 Task: Open Card Joint Ventures Review in Board Email Marketing Analytics to Workspace Advertising and Marketing and add a team member Softage.1@softage.net, a label Green, a checklist Business Intelligence, an attachment from Trello, a color Green and finally, add a card description 'Plan and execute company team-building activity at a virtual escape room' and a comment 'Let us make sure we give this task the attention it deserves as it is crucial to the overall success of the project.'. Add a start date 'Jan 05, 1900' with a due date 'Jan 12, 1900'
Action: Mouse moved to (440, 167)
Screenshot: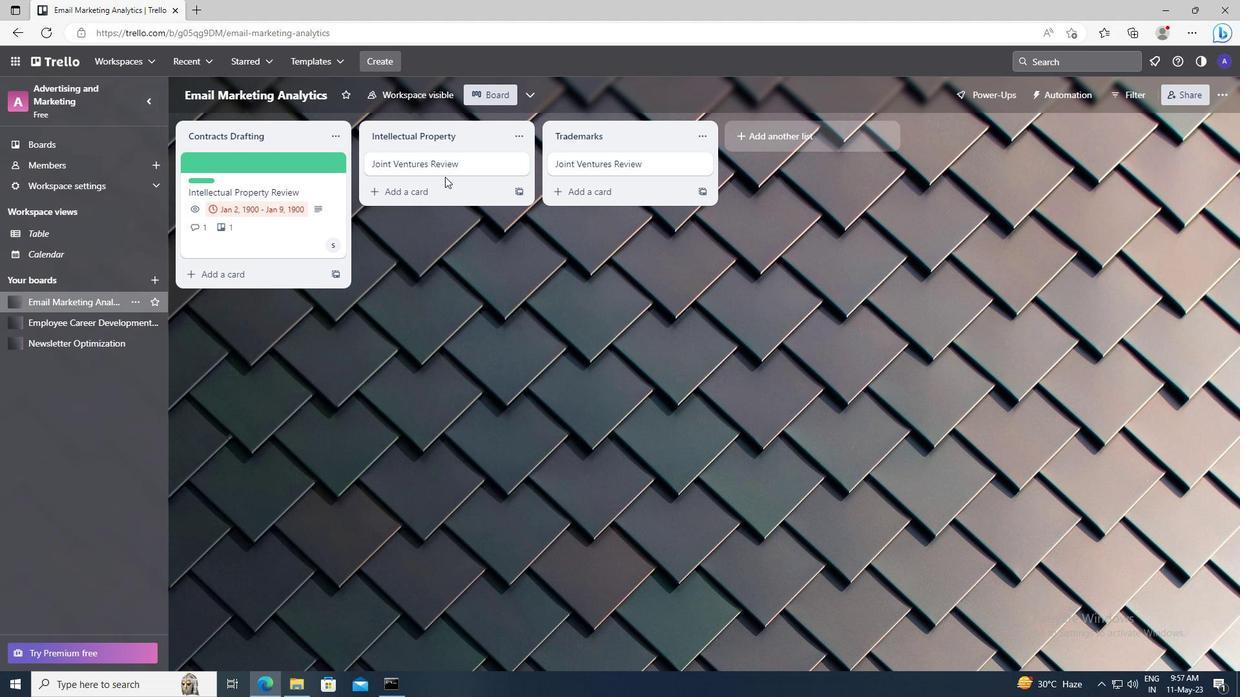 
Action: Mouse pressed left at (440, 167)
Screenshot: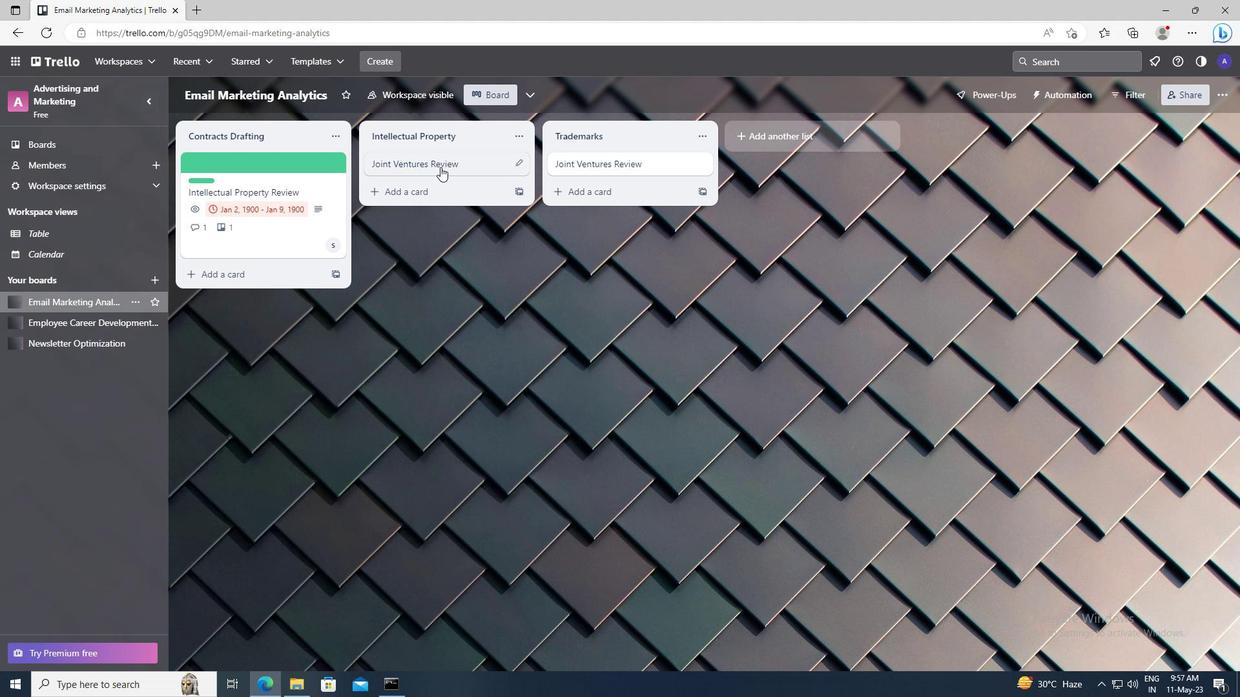 
Action: Mouse moved to (781, 206)
Screenshot: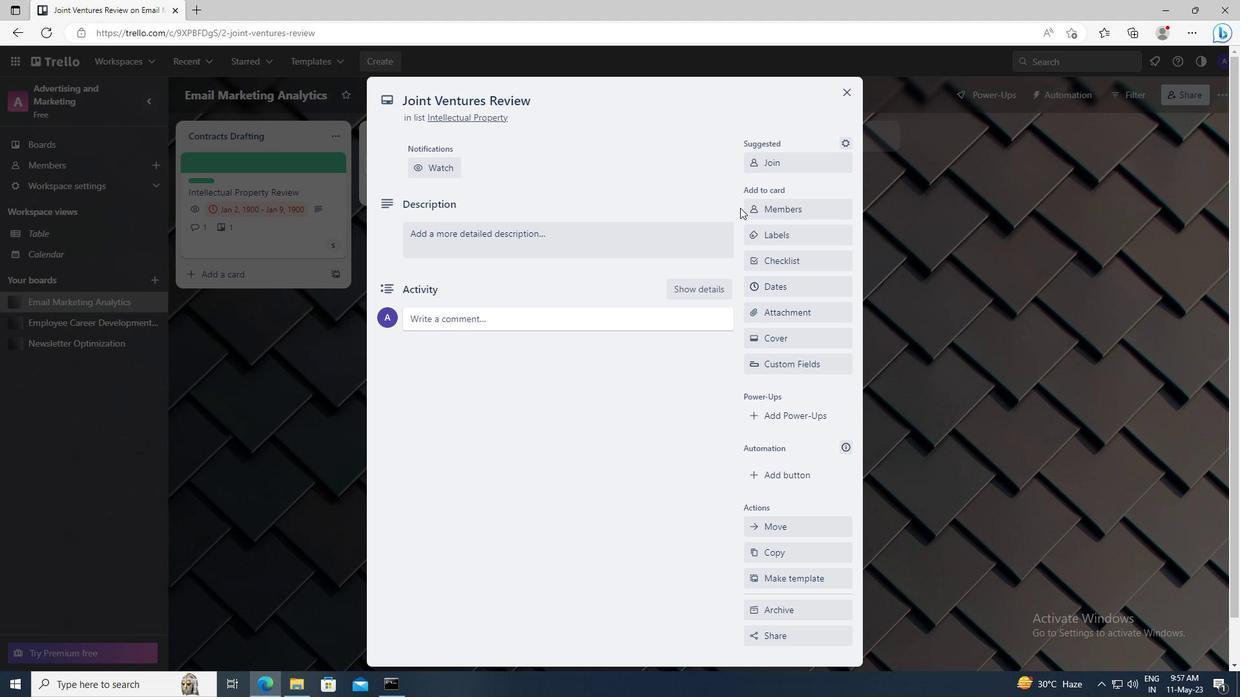 
Action: Mouse pressed left at (781, 206)
Screenshot: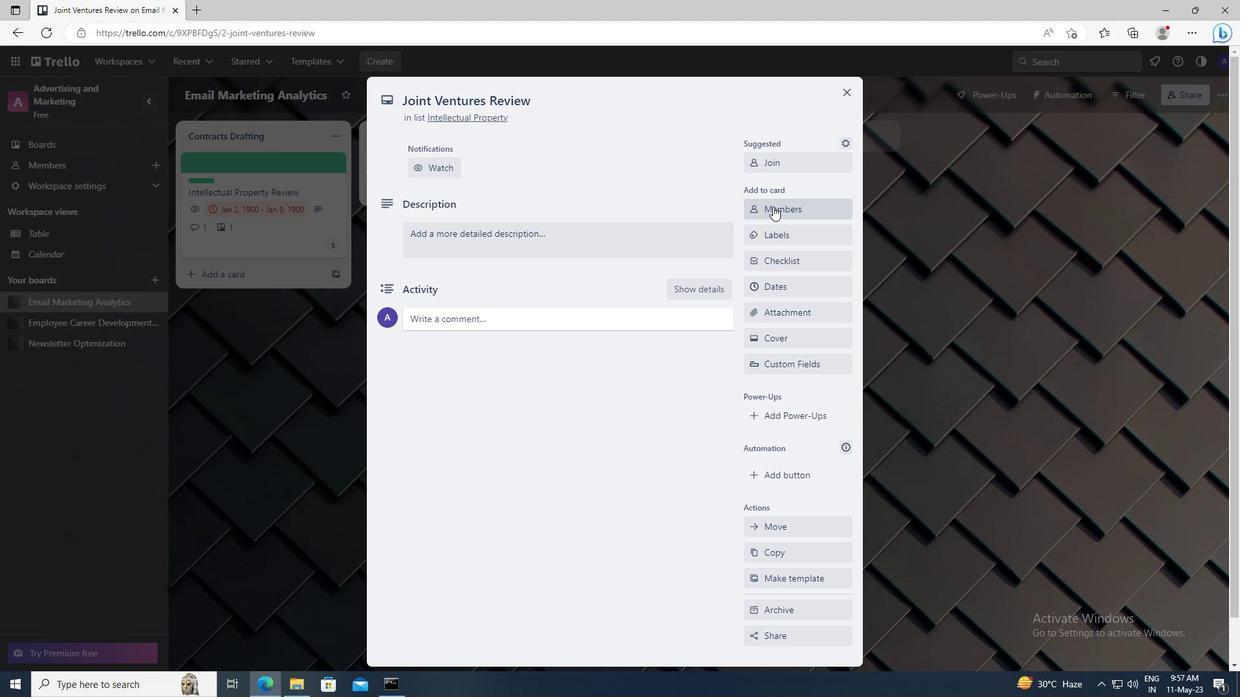 
Action: Mouse moved to (788, 271)
Screenshot: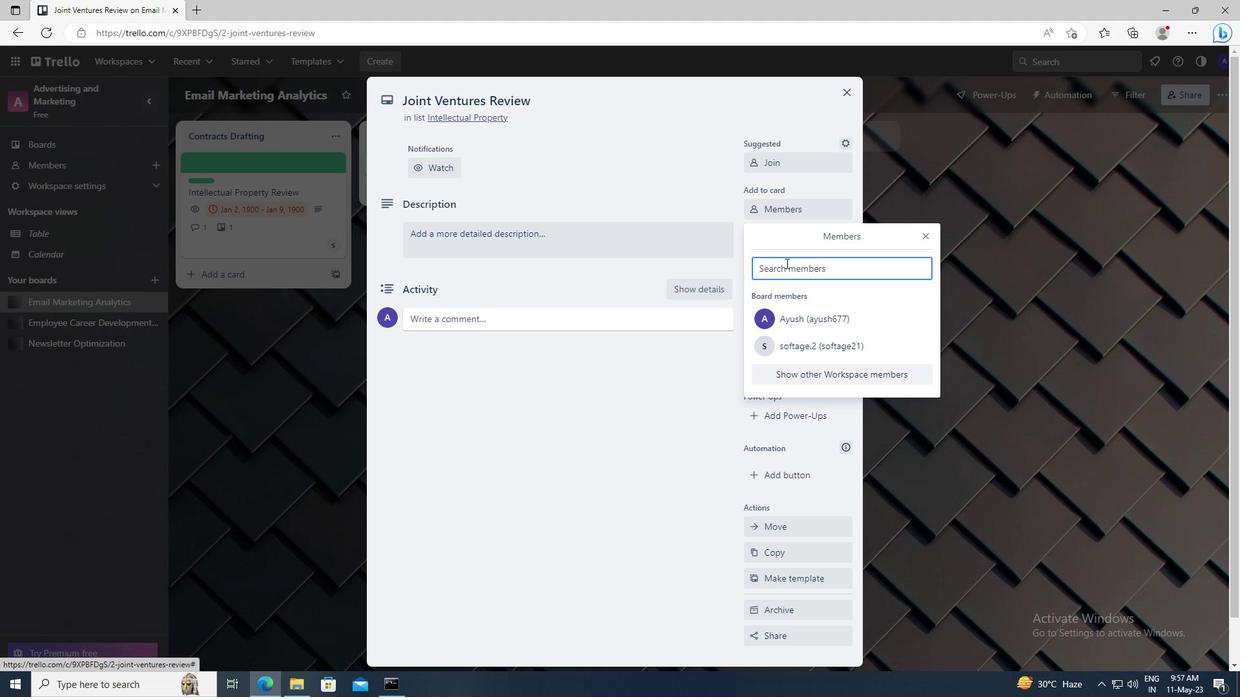 
Action: Mouse pressed left at (788, 271)
Screenshot: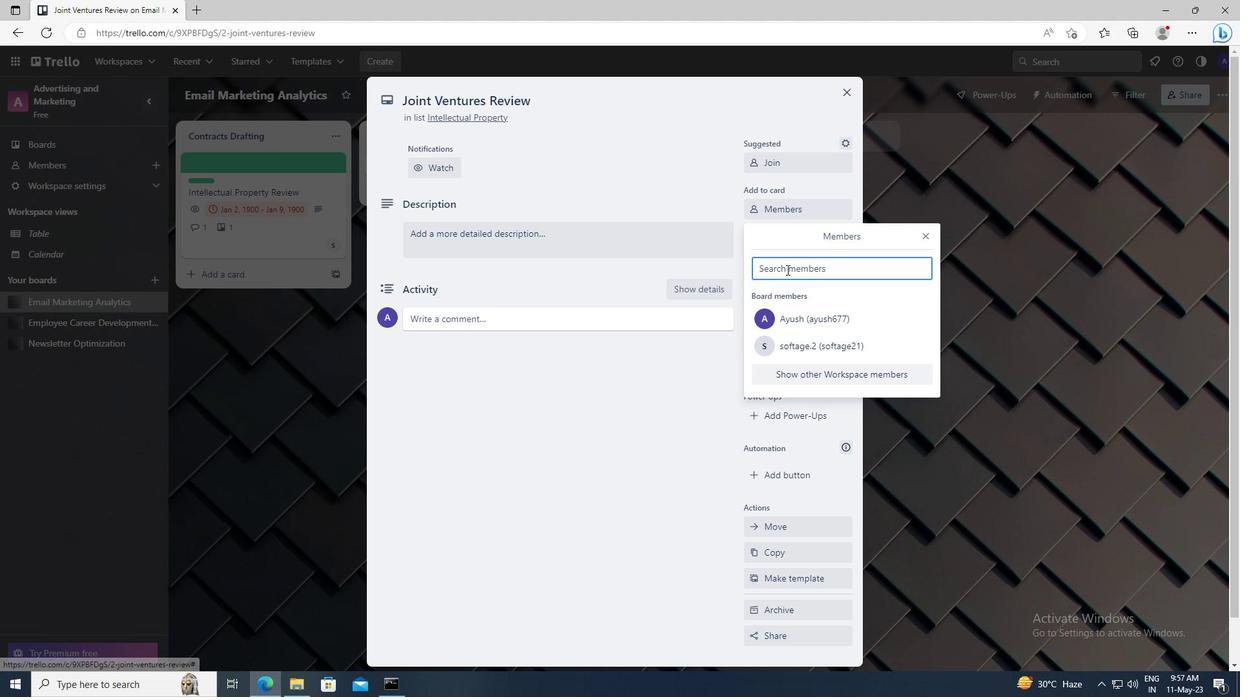 
Action: Key pressed <Key.shift>SOFTAGE.1
Screenshot: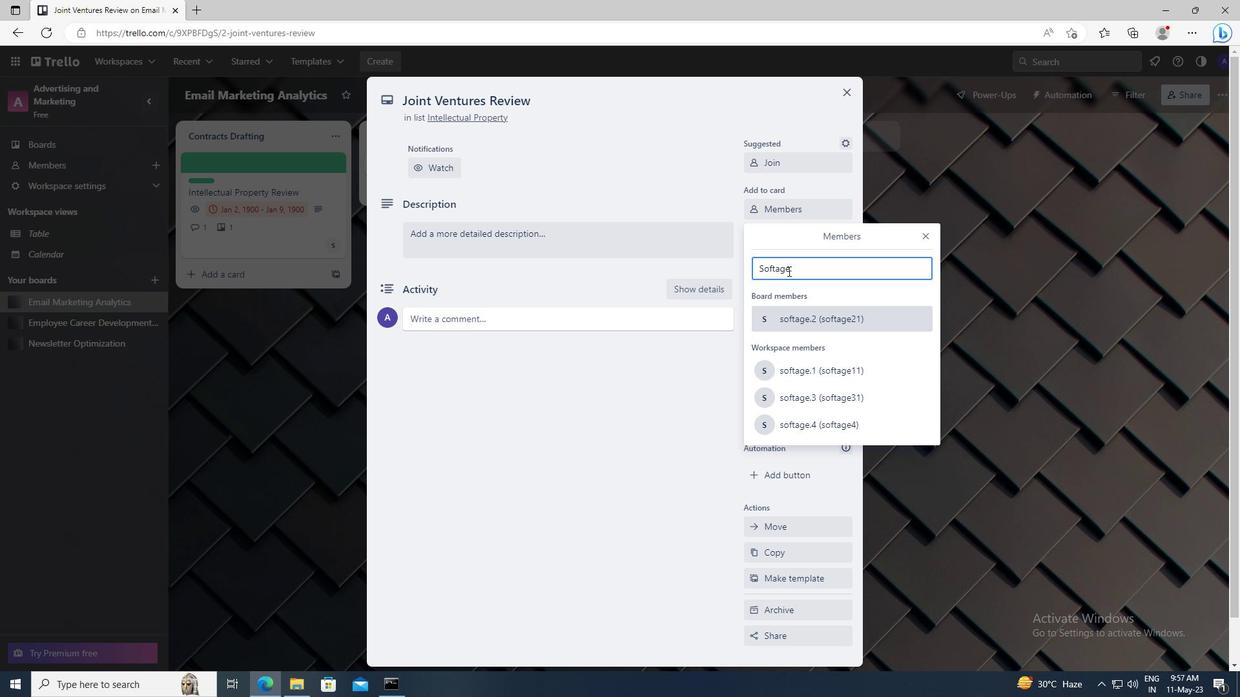
Action: Mouse moved to (808, 394)
Screenshot: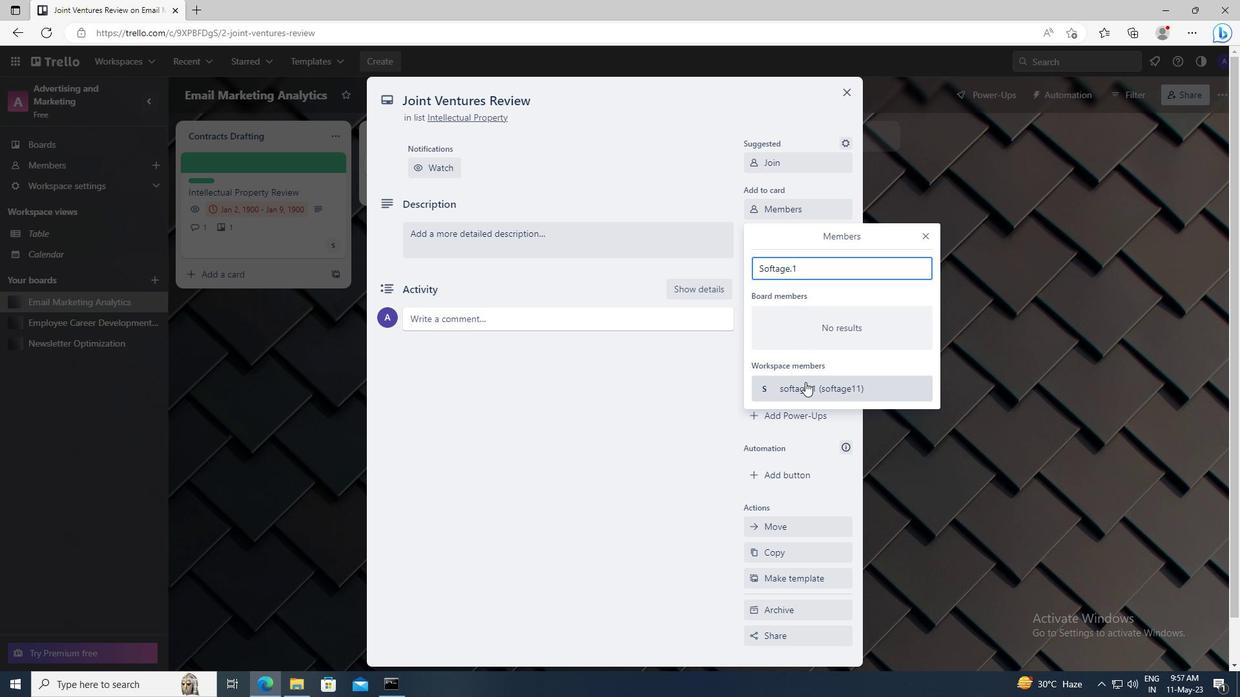 
Action: Mouse pressed left at (808, 394)
Screenshot: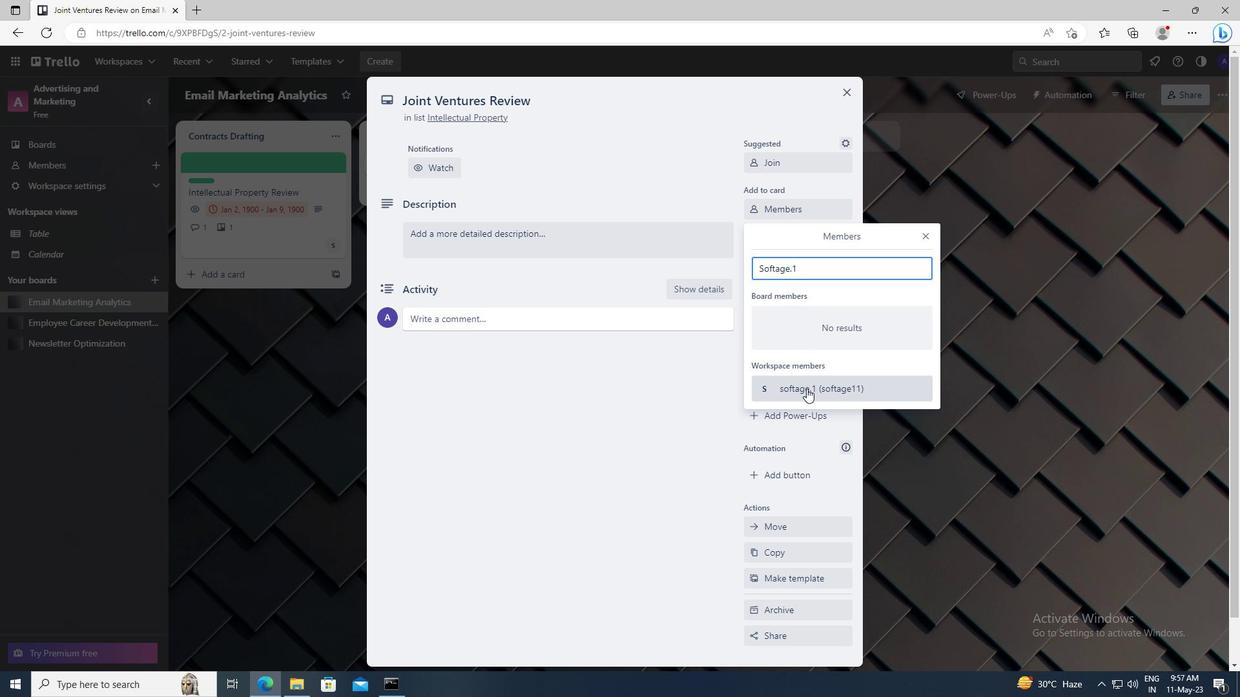 
Action: Mouse moved to (927, 237)
Screenshot: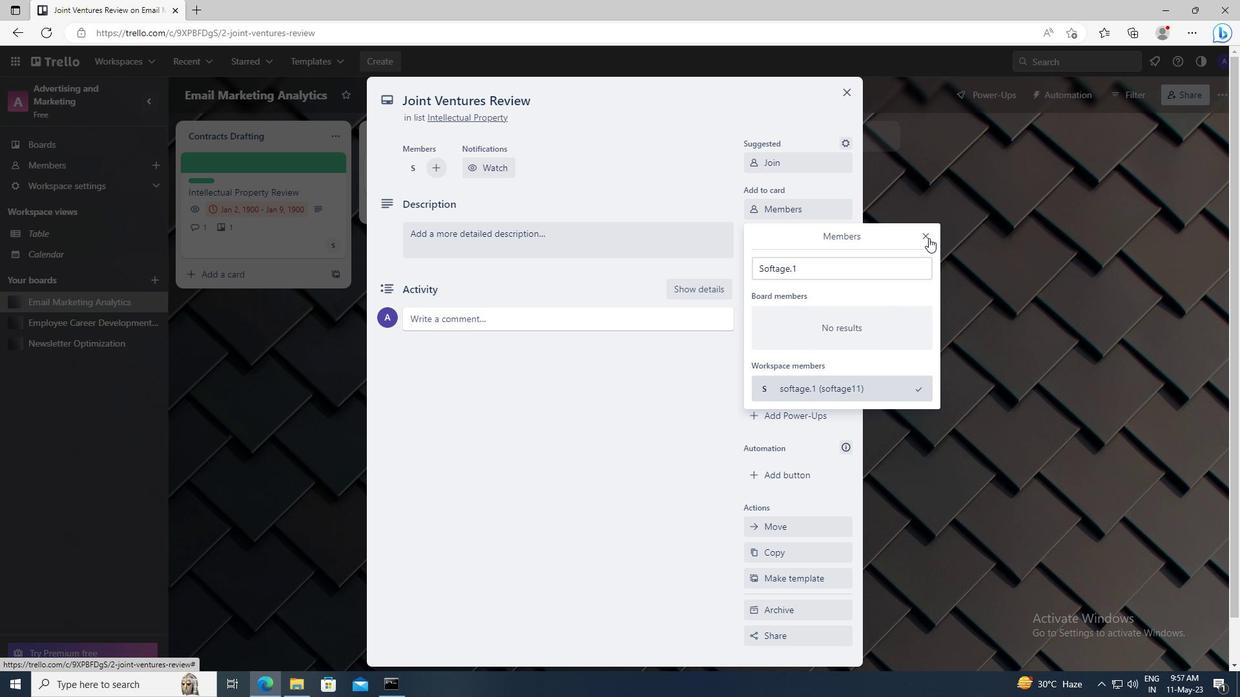 
Action: Mouse pressed left at (927, 237)
Screenshot: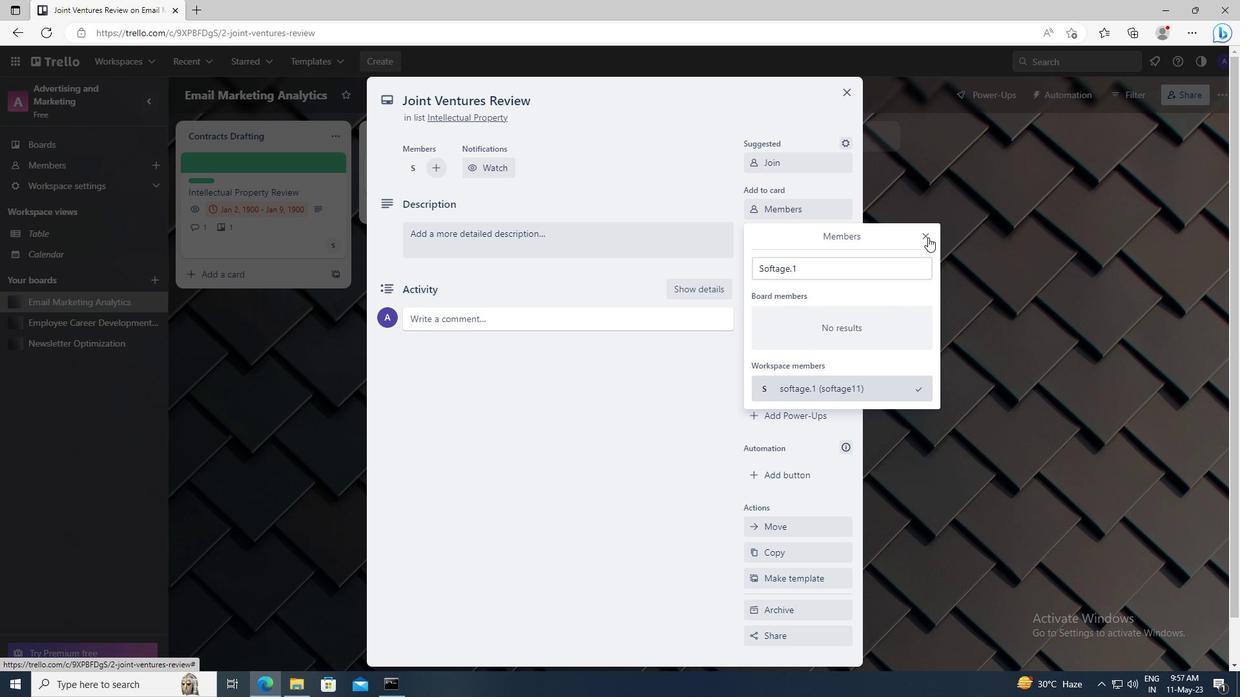 
Action: Mouse moved to (830, 234)
Screenshot: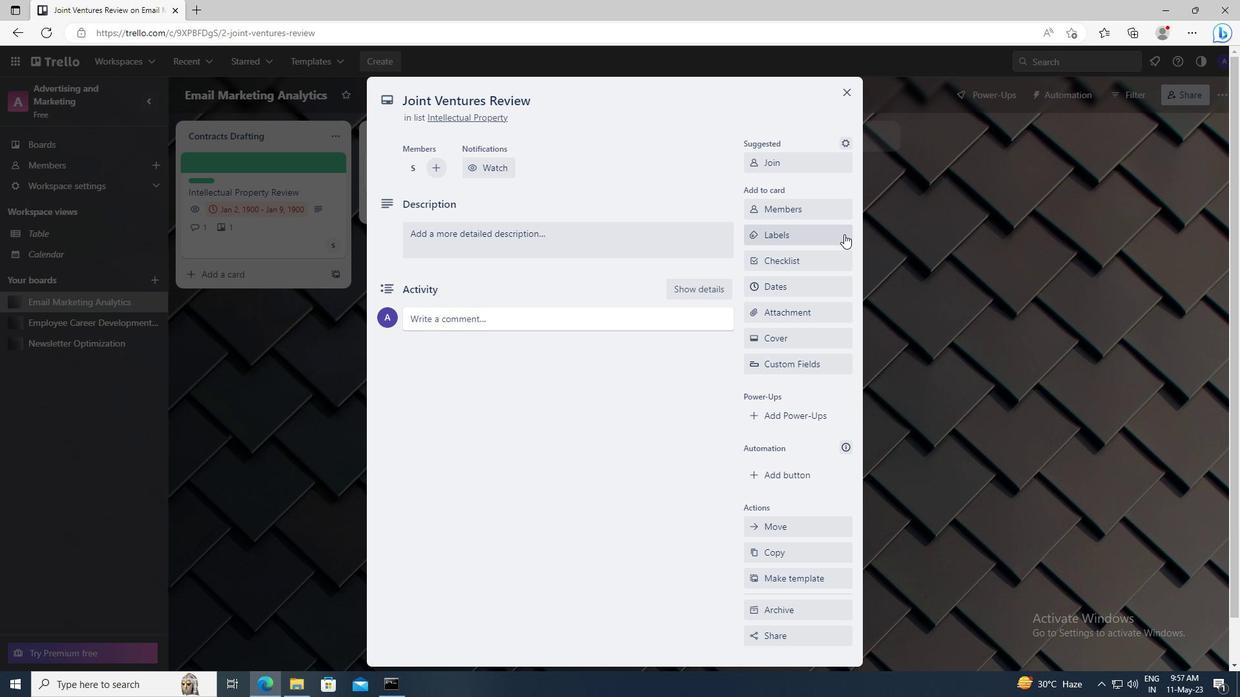 
Action: Mouse pressed left at (830, 234)
Screenshot: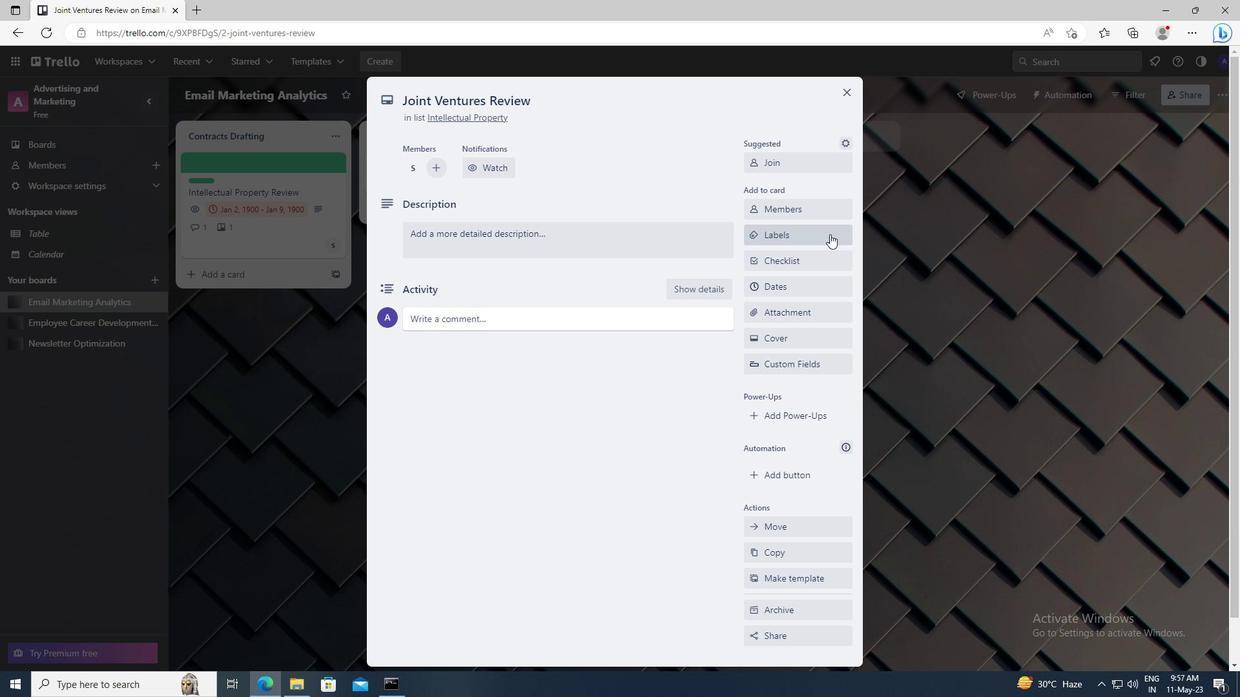 
Action: Mouse moved to (848, 491)
Screenshot: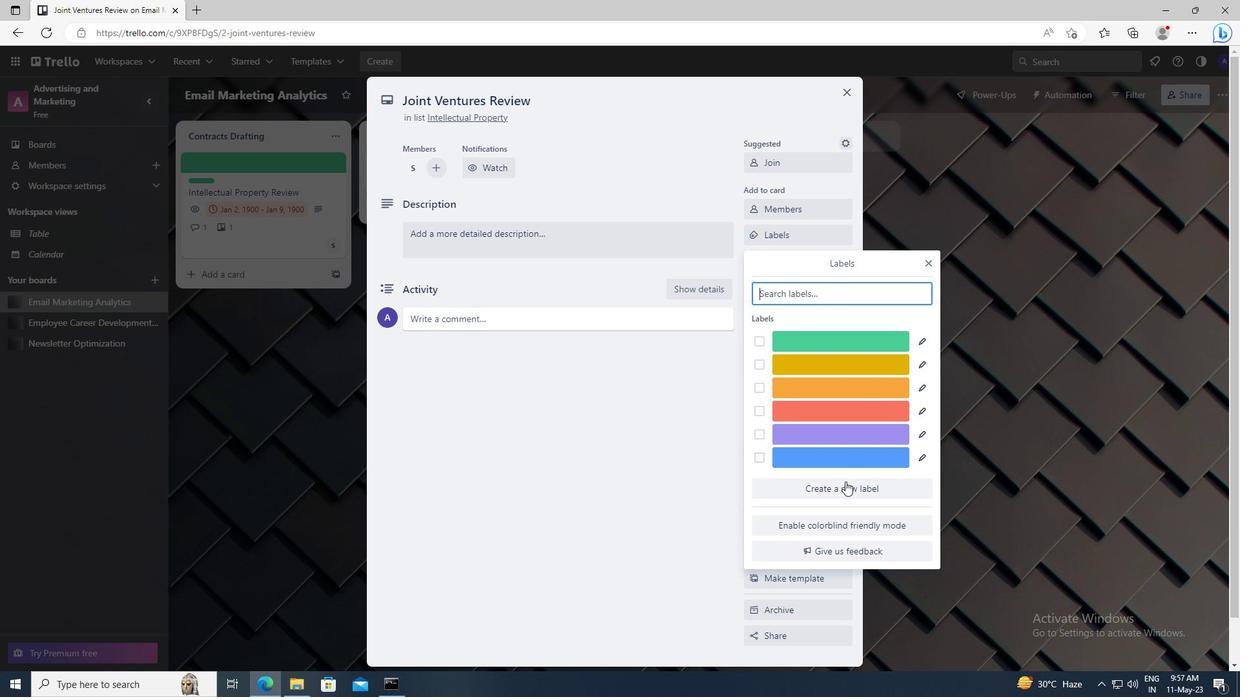
Action: Mouse pressed left at (848, 491)
Screenshot: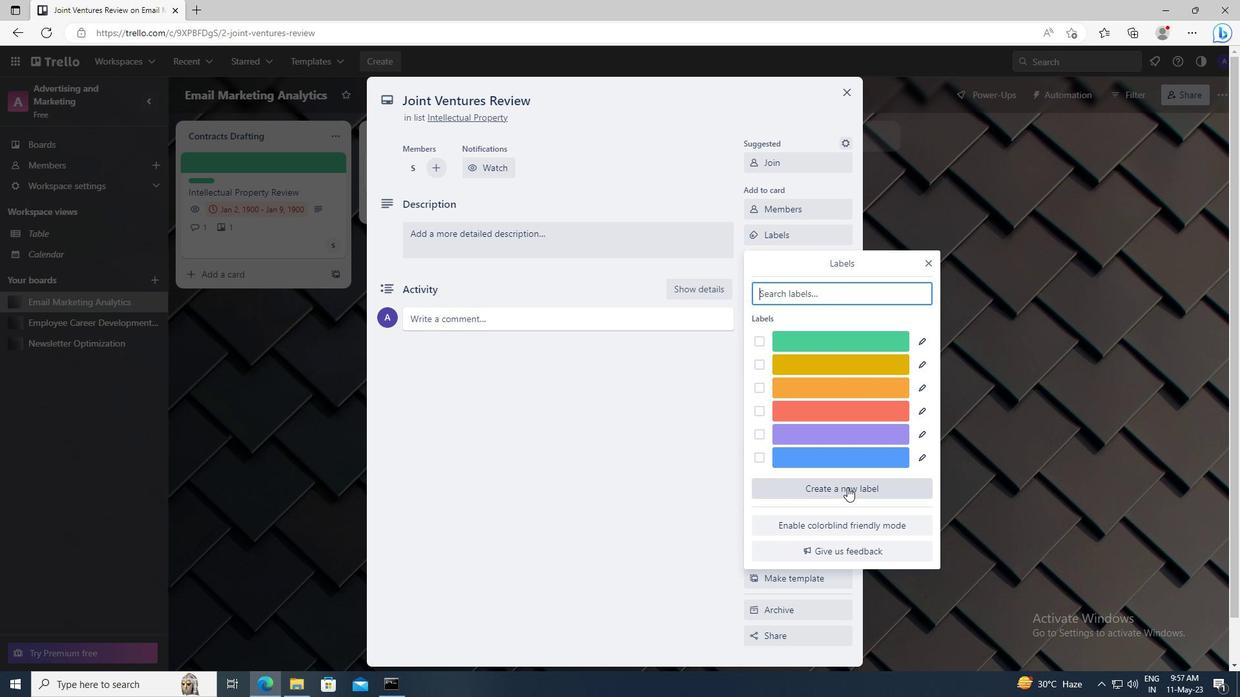 
Action: Mouse moved to (770, 453)
Screenshot: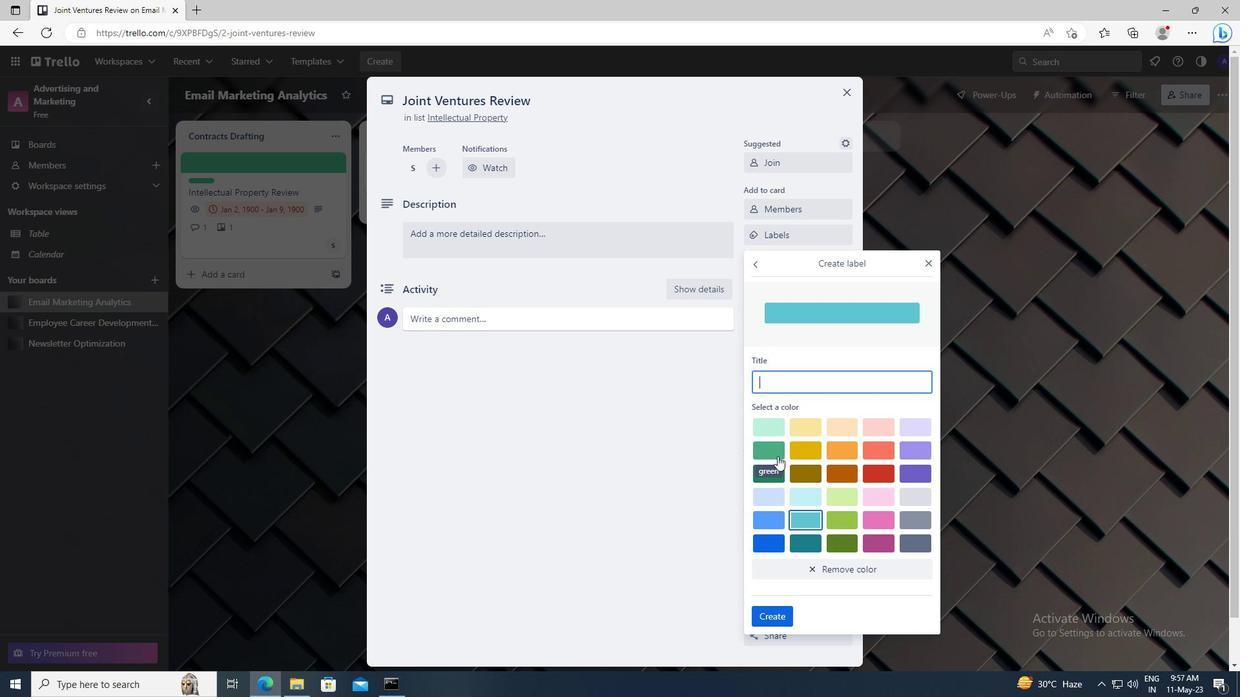 
Action: Mouse pressed left at (770, 453)
Screenshot: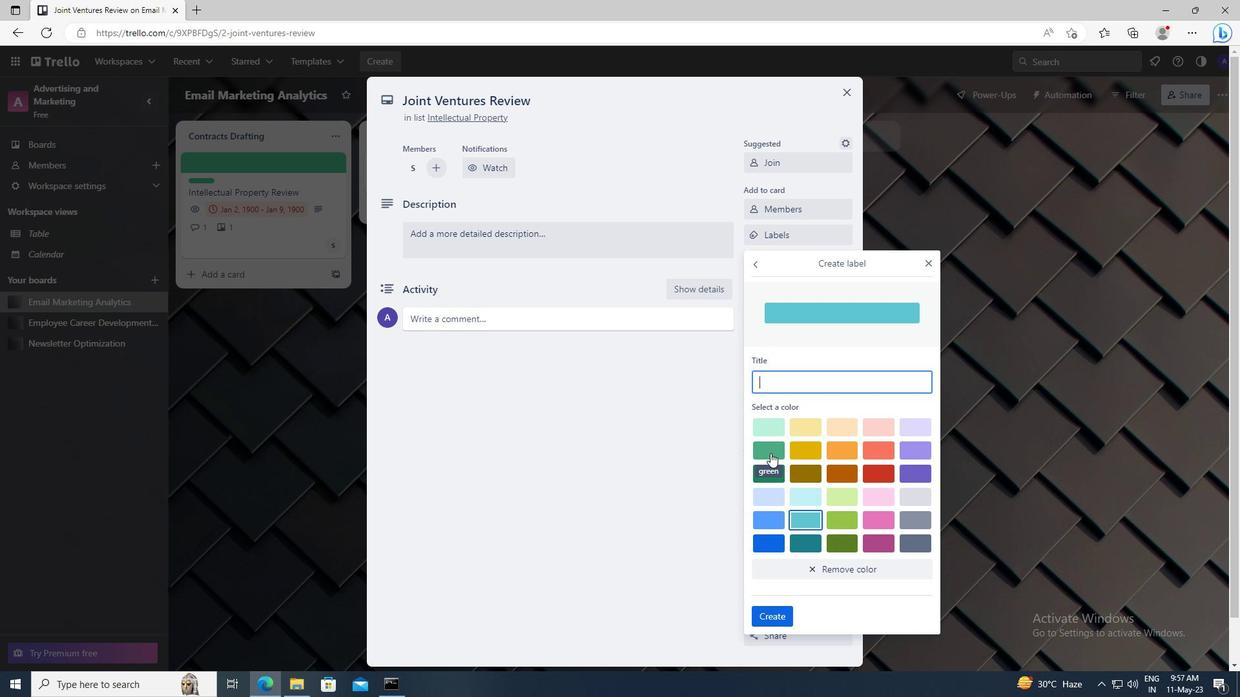 
Action: Mouse moved to (781, 617)
Screenshot: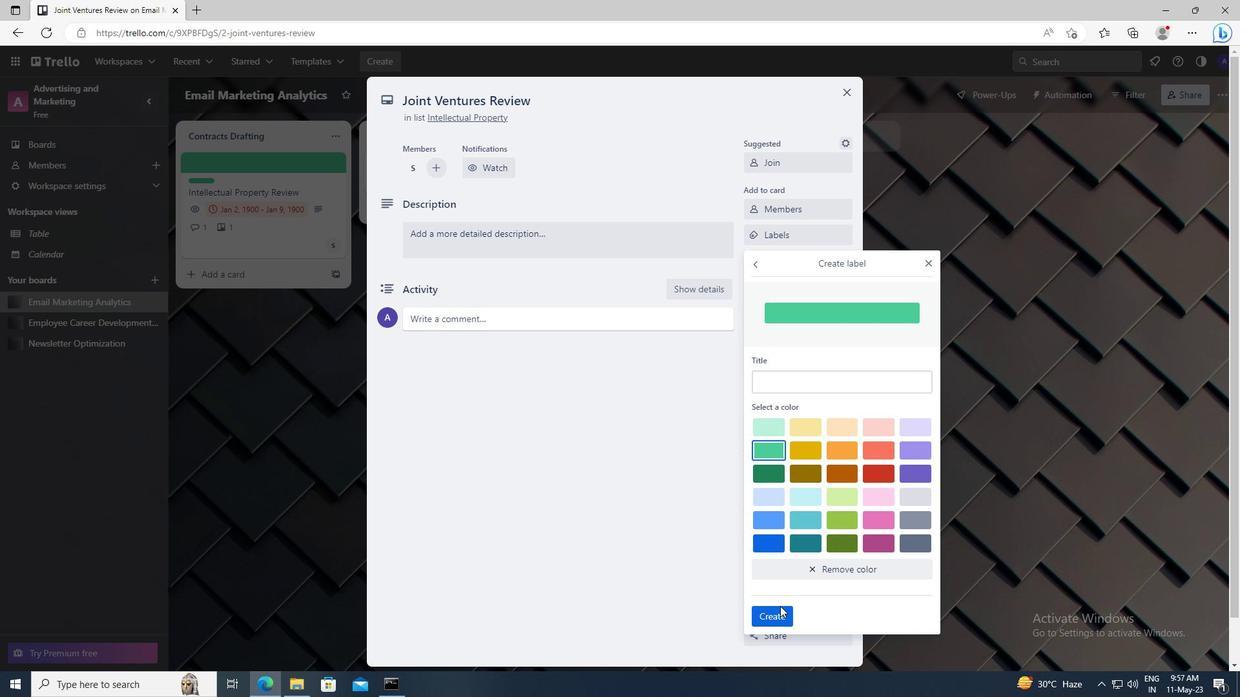 
Action: Mouse pressed left at (781, 617)
Screenshot: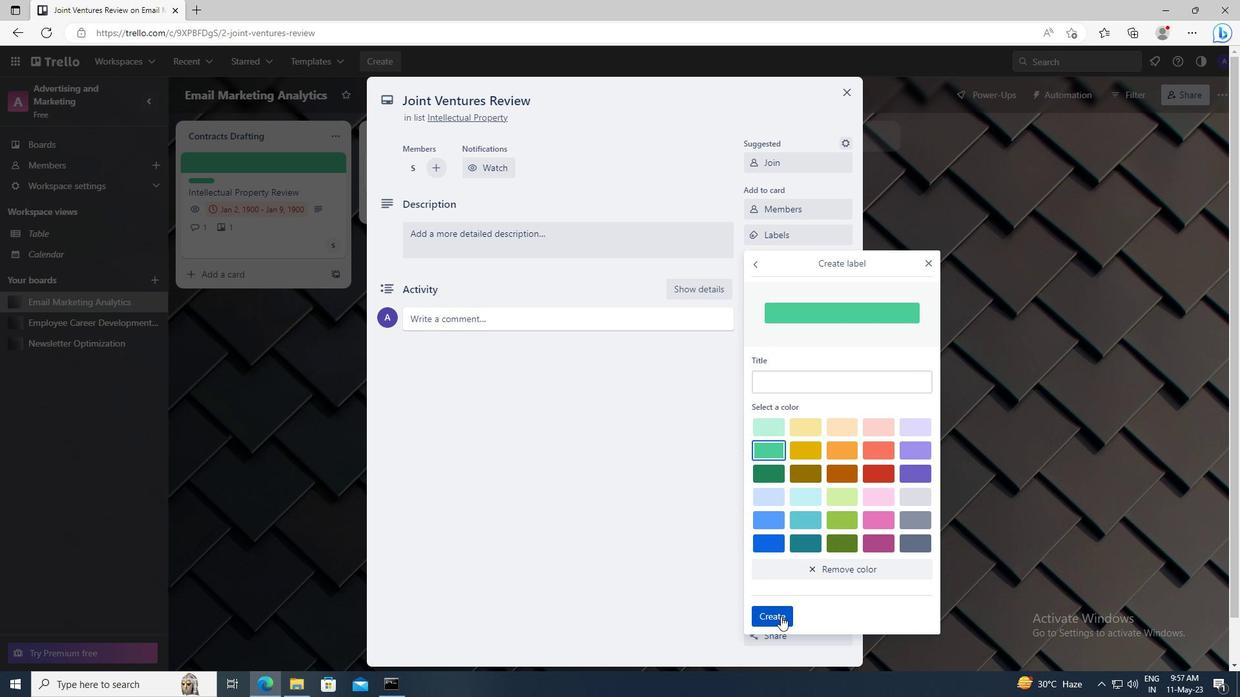 
Action: Mouse moved to (928, 261)
Screenshot: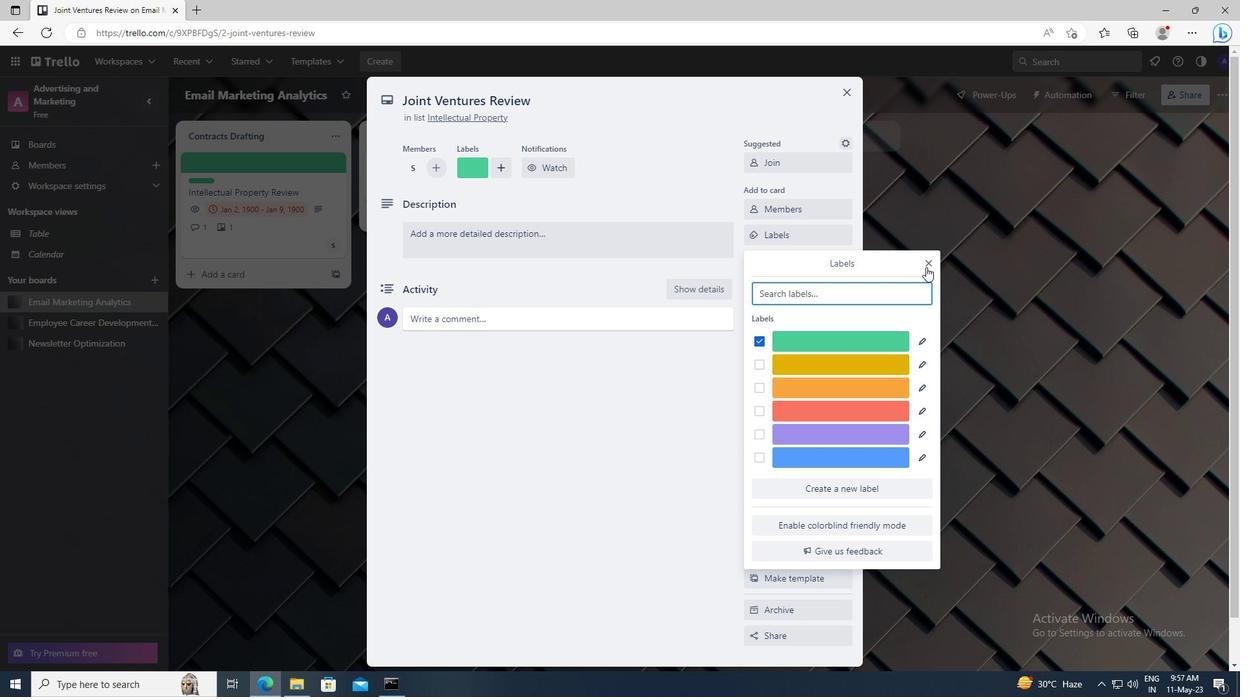 
Action: Mouse pressed left at (928, 261)
Screenshot: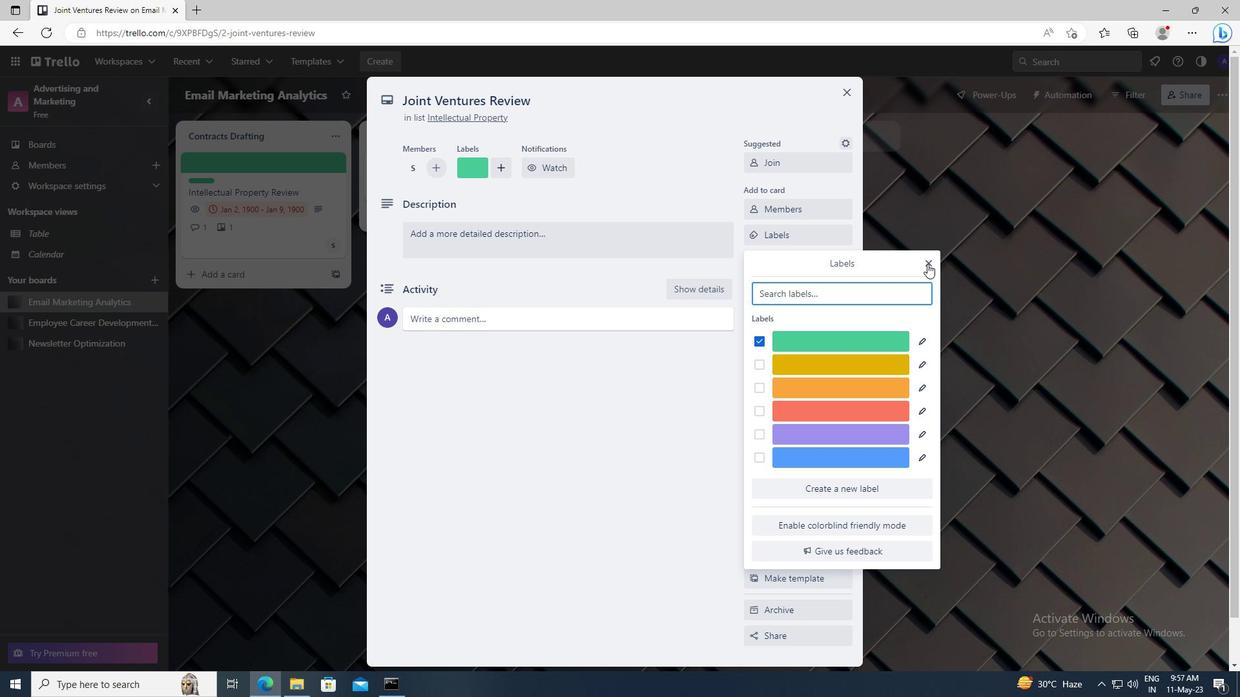 
Action: Mouse moved to (810, 261)
Screenshot: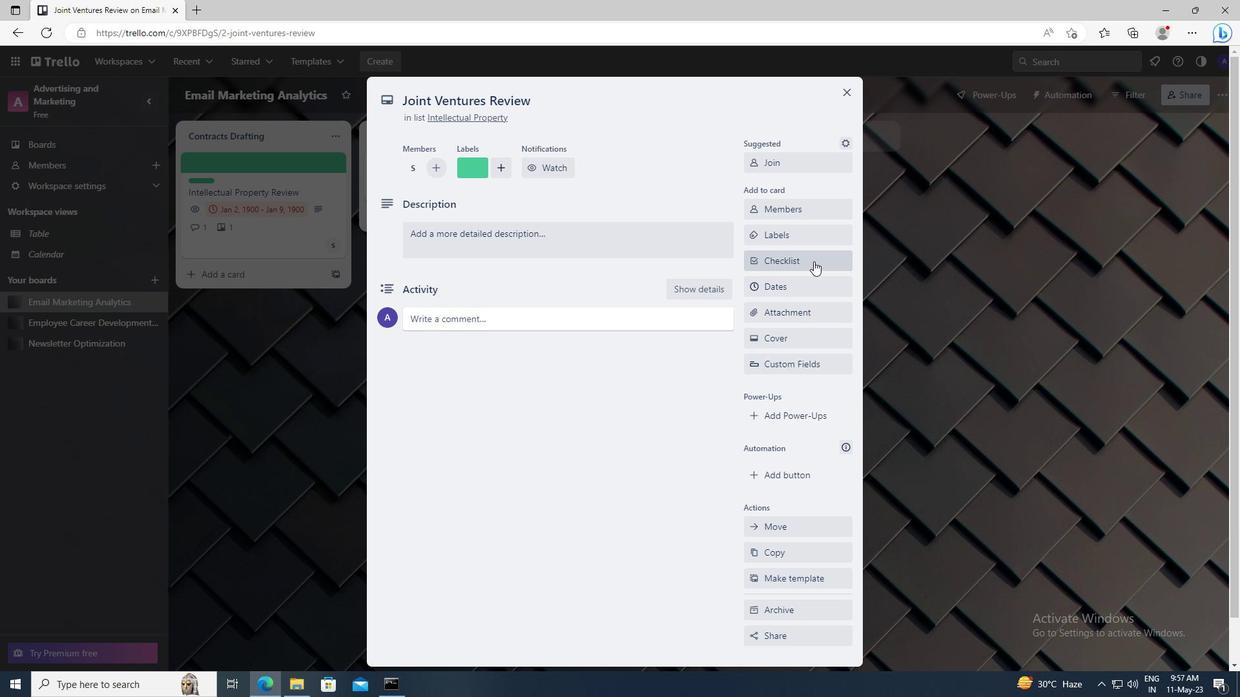 
Action: Mouse pressed left at (810, 261)
Screenshot: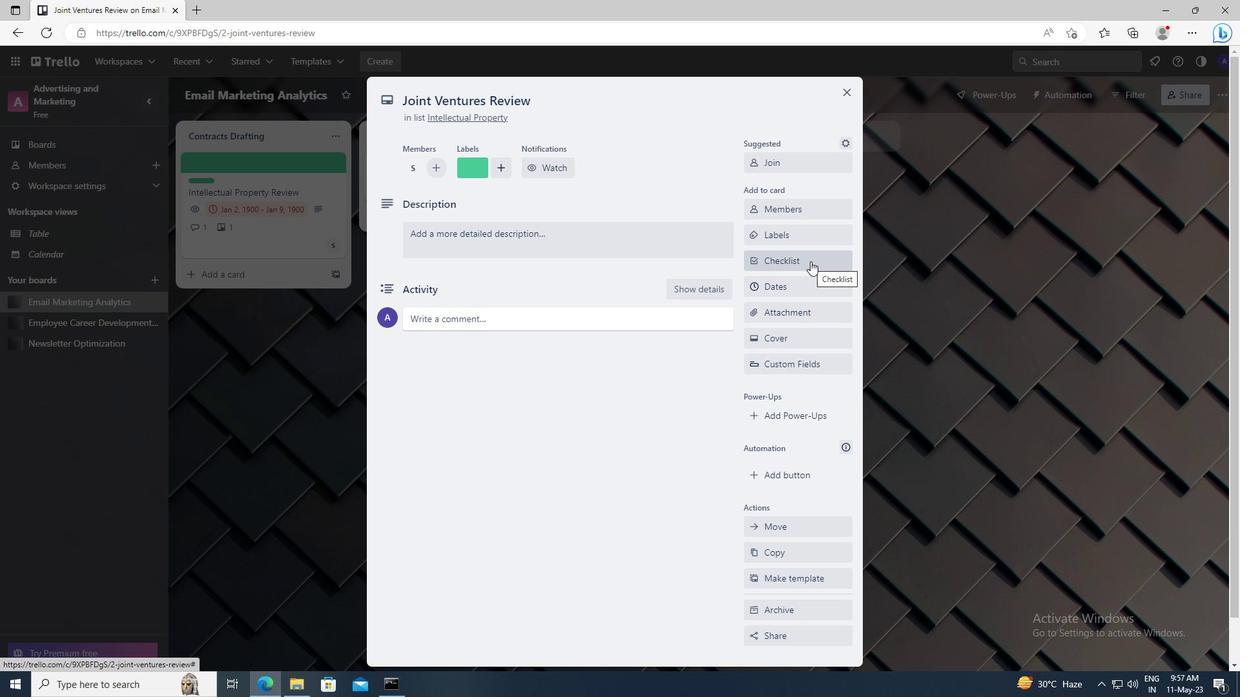 
Action: Key pressed <Key.shift>BUSINESS<Key.space><Key.shift>INTELLIGENCE
Screenshot: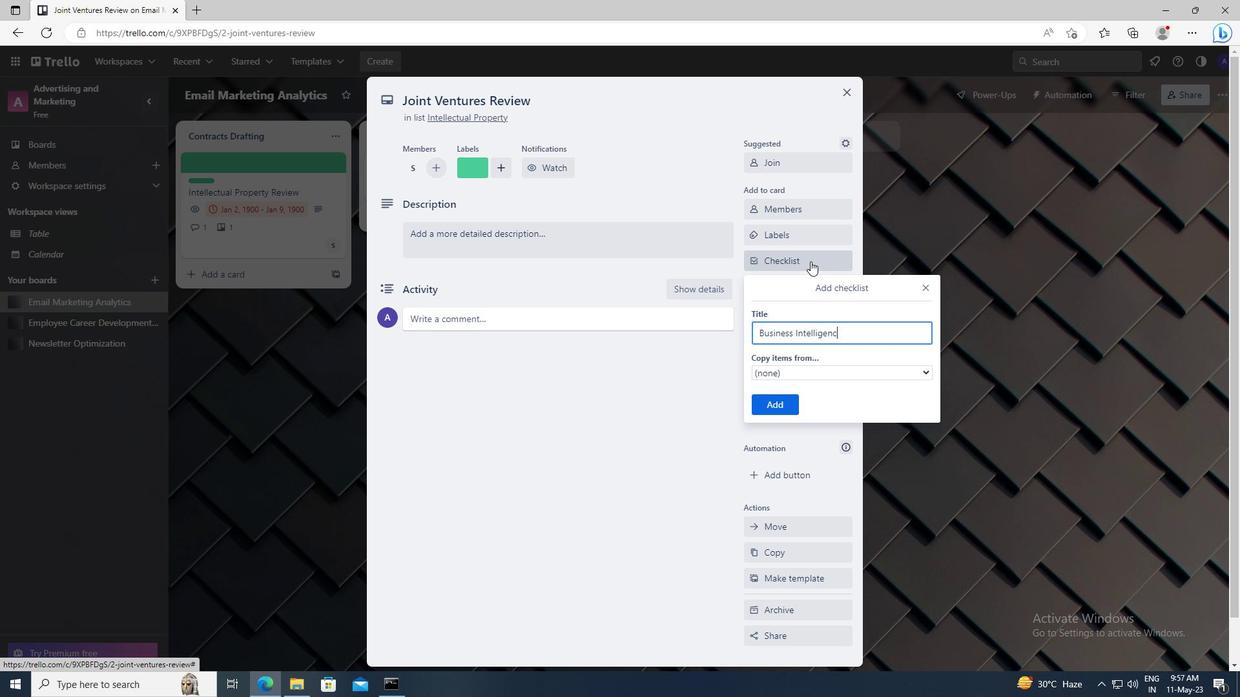 
Action: Mouse moved to (780, 405)
Screenshot: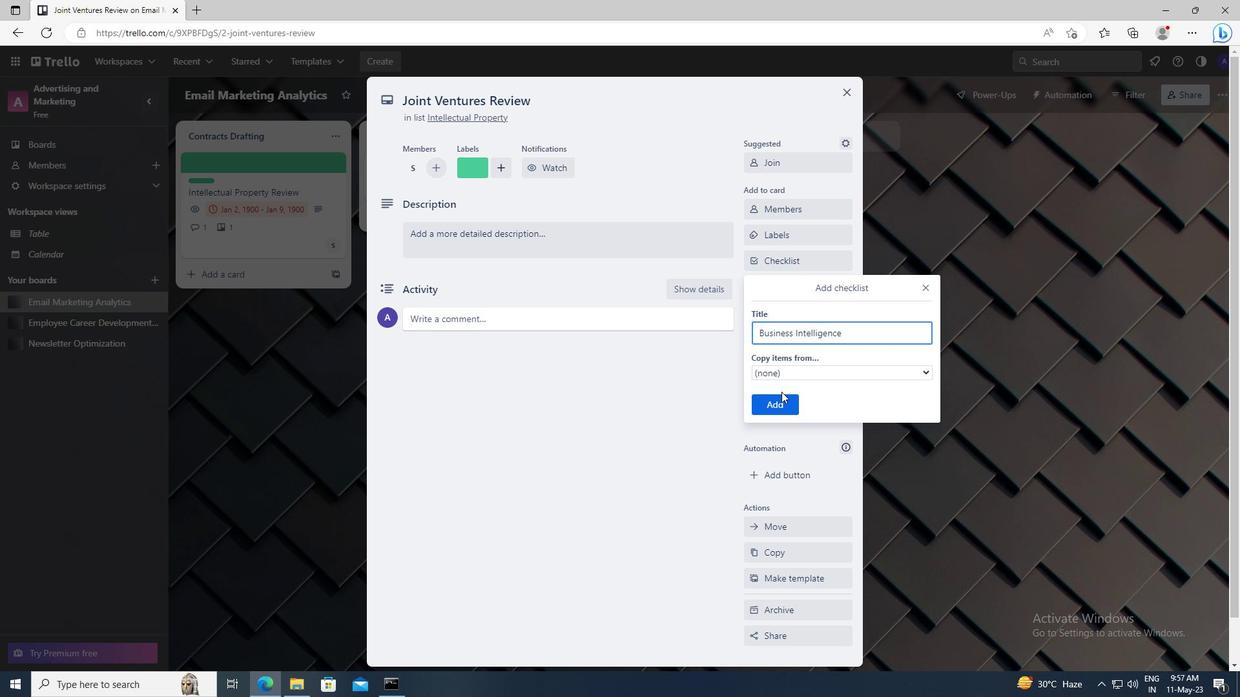 
Action: Mouse pressed left at (780, 405)
Screenshot: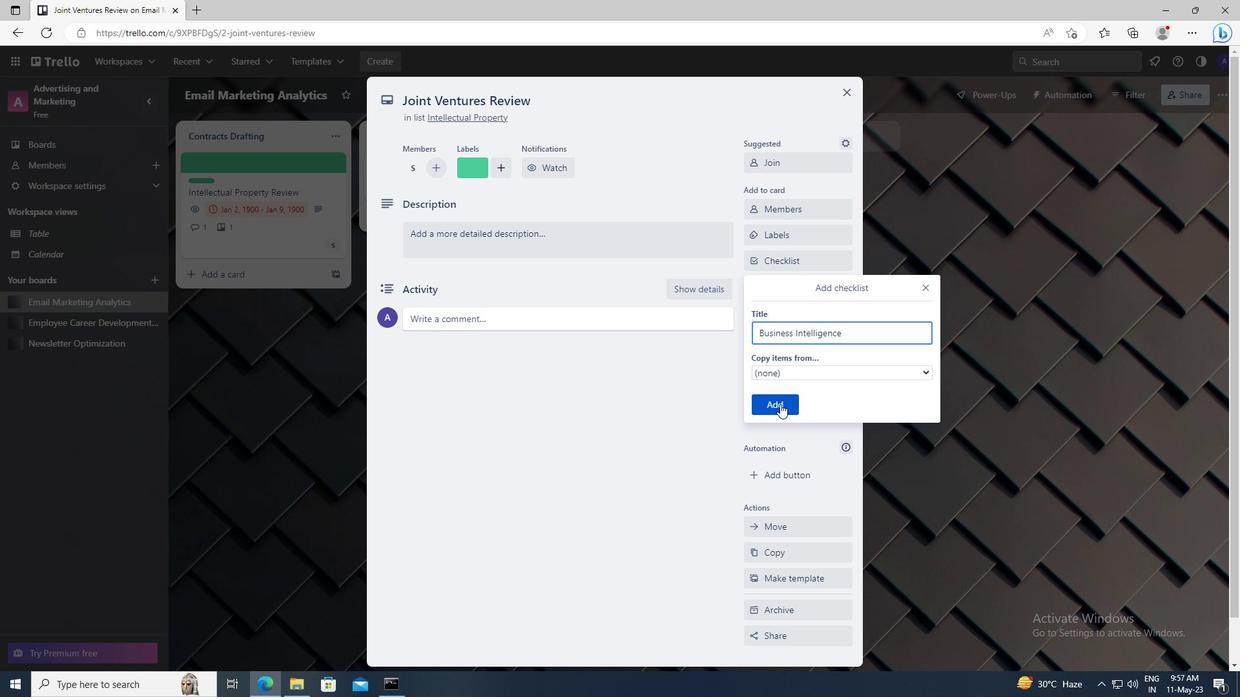 
Action: Mouse moved to (771, 315)
Screenshot: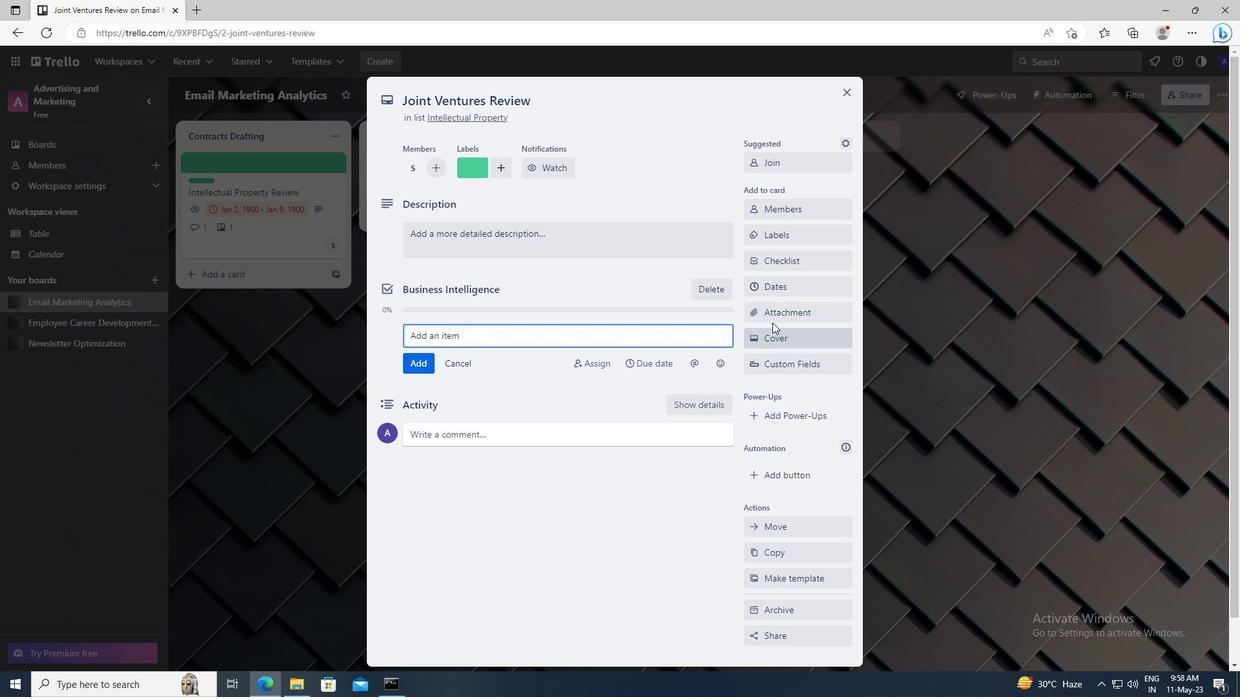 
Action: Mouse pressed left at (771, 315)
Screenshot: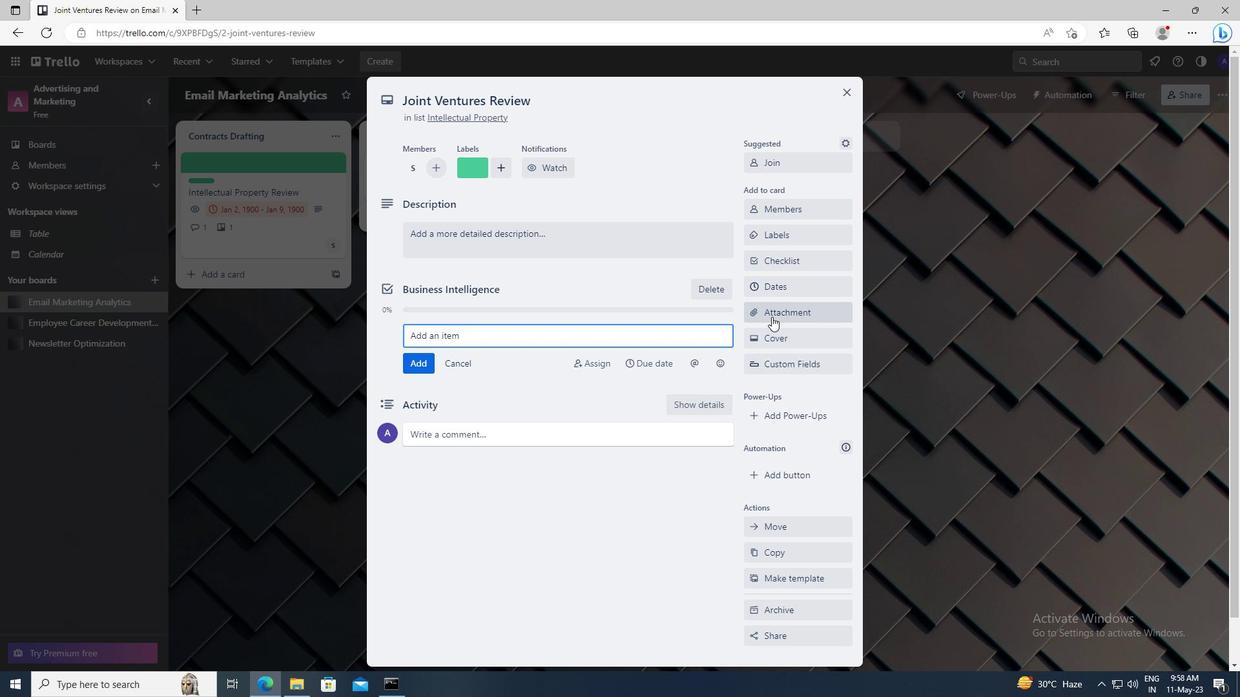
Action: Mouse moved to (781, 390)
Screenshot: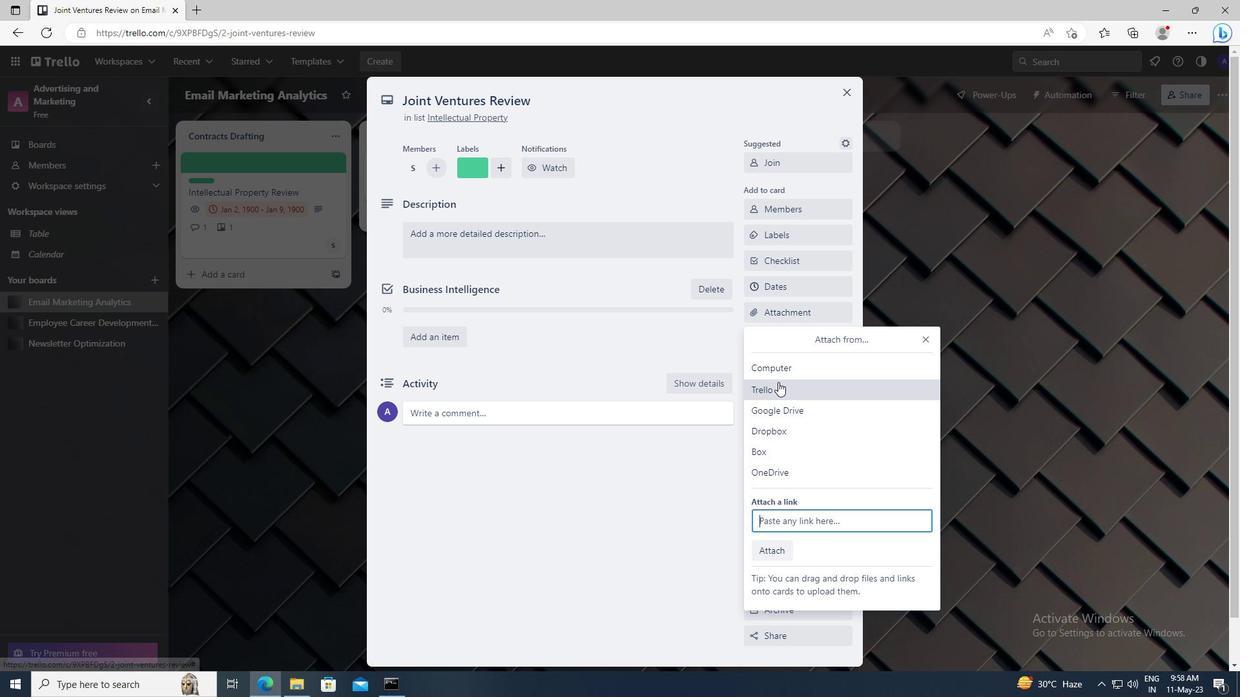
Action: Mouse pressed left at (781, 390)
Screenshot: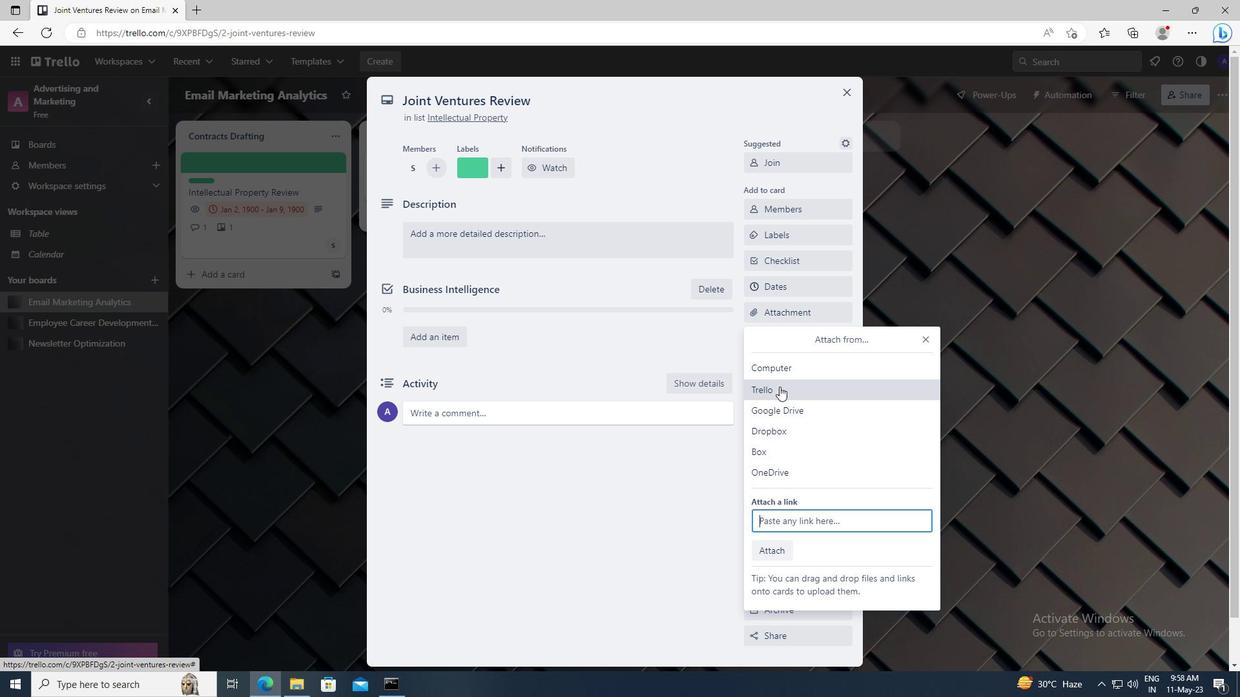 
Action: Mouse moved to (787, 281)
Screenshot: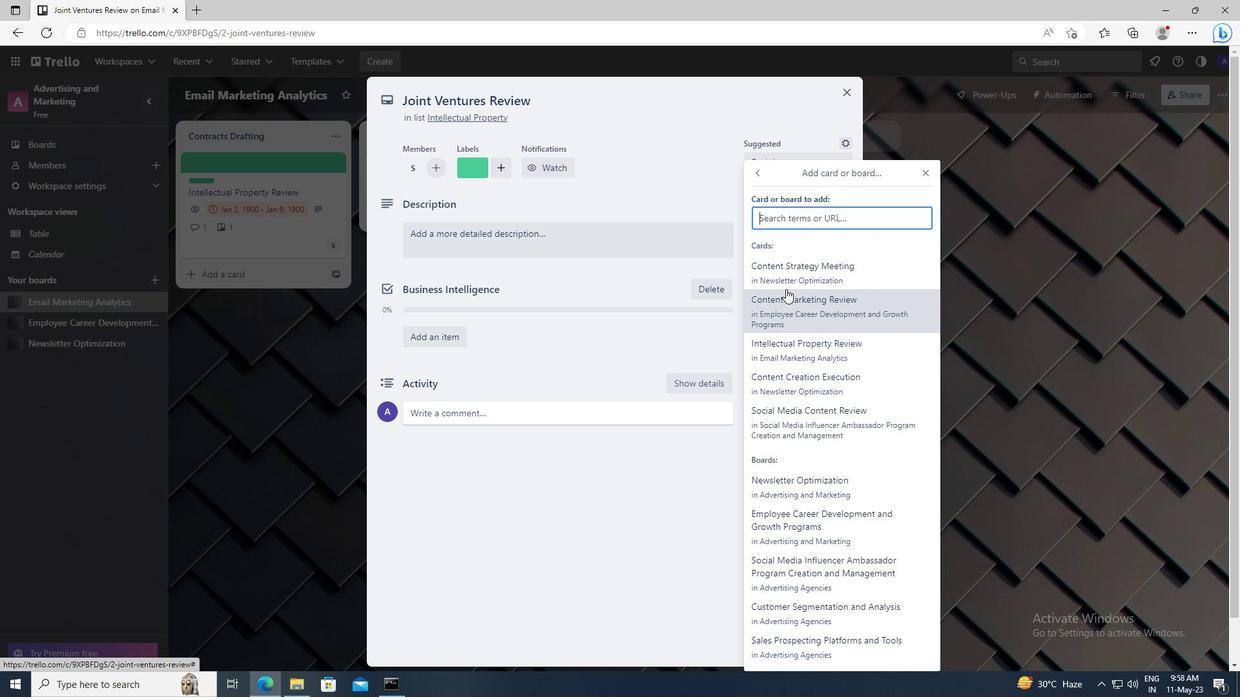 
Action: Mouse pressed left at (787, 281)
Screenshot: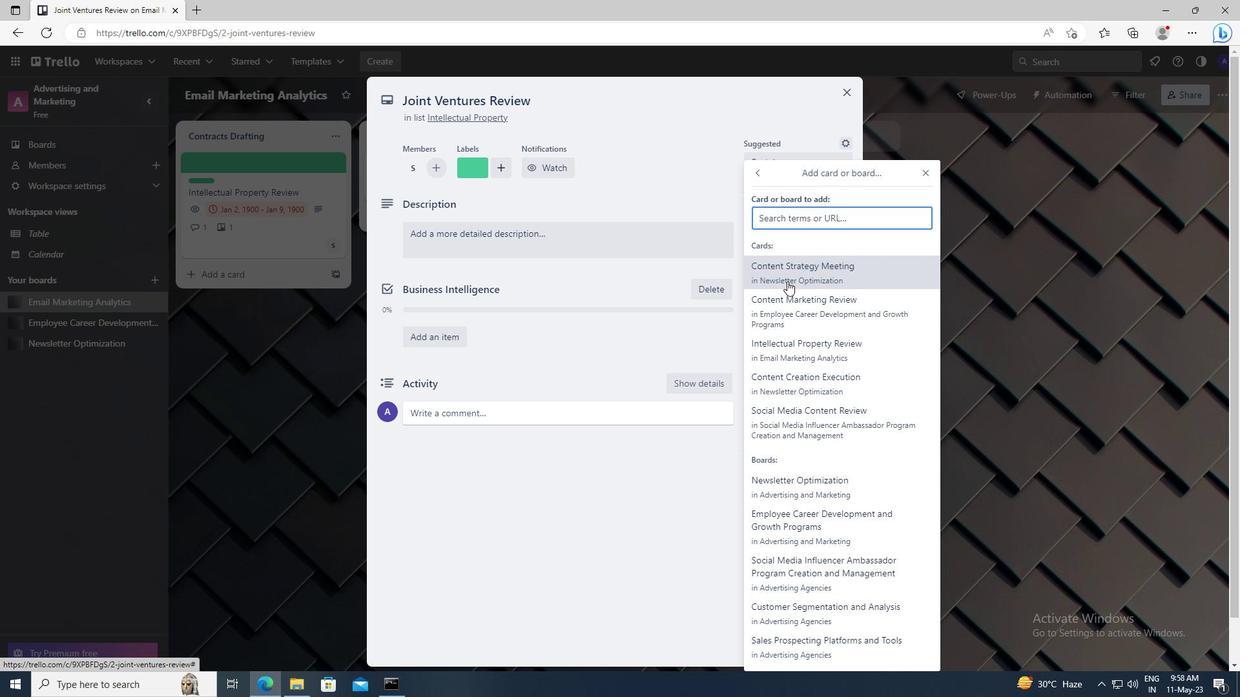 
Action: Mouse moved to (790, 334)
Screenshot: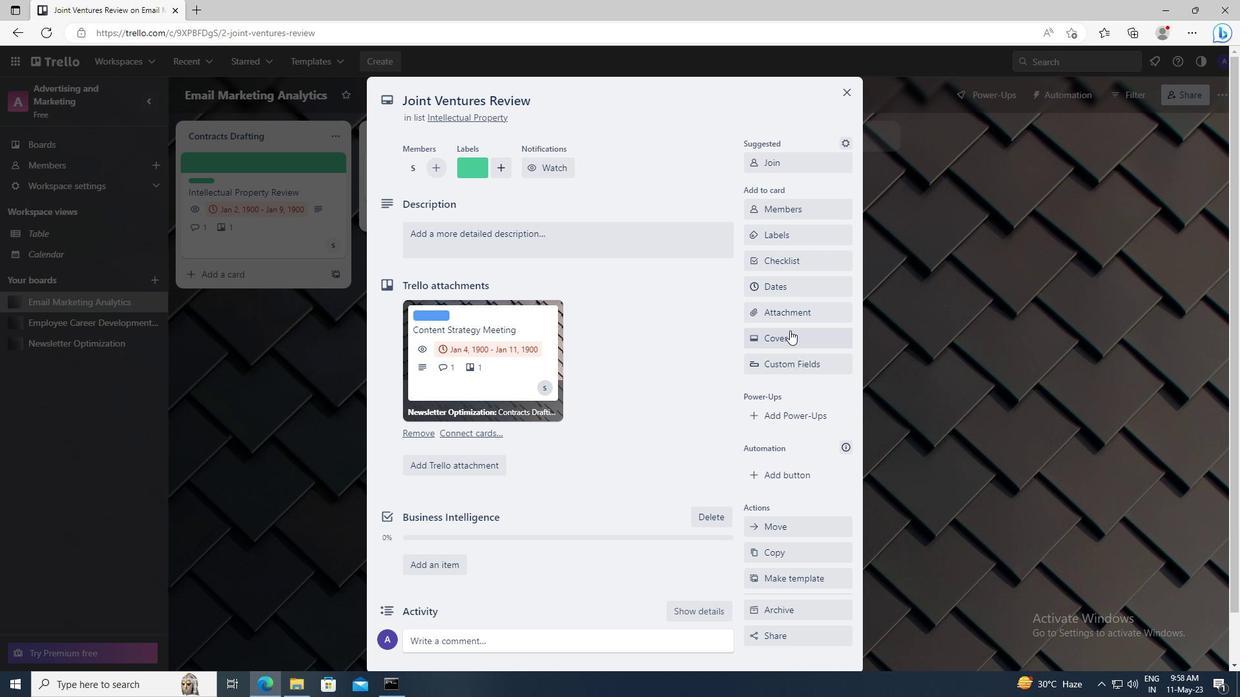
Action: Mouse pressed left at (790, 334)
Screenshot: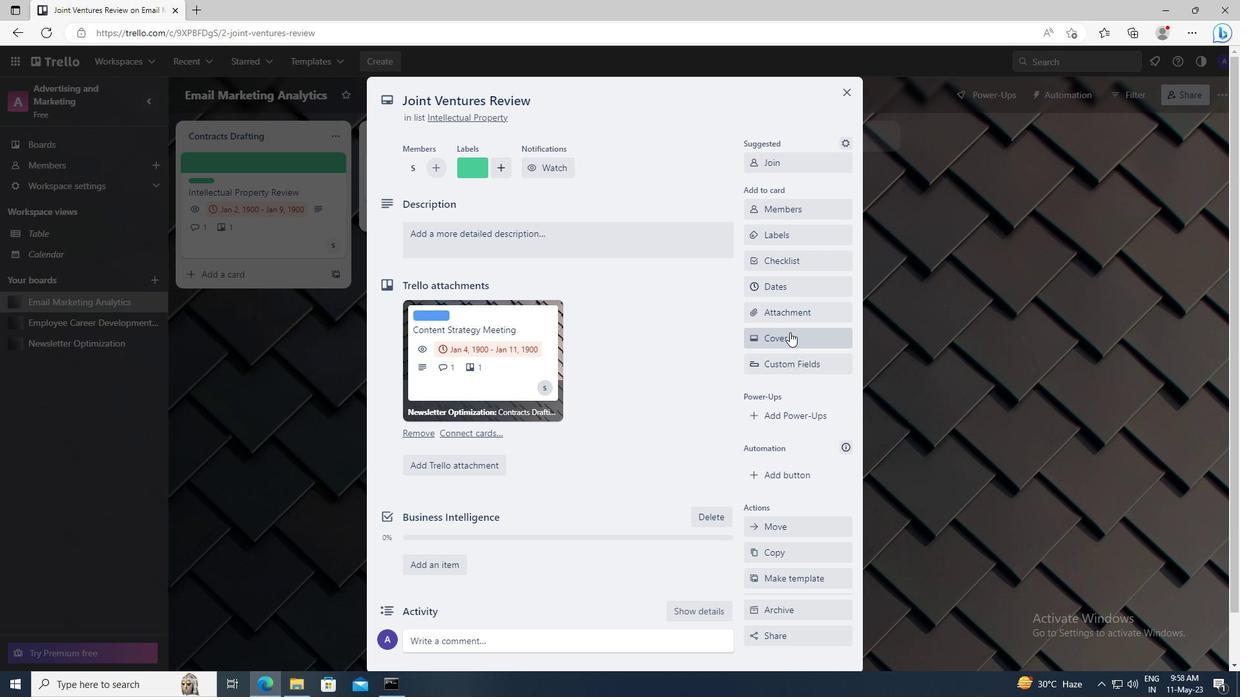 
Action: Mouse moved to (774, 412)
Screenshot: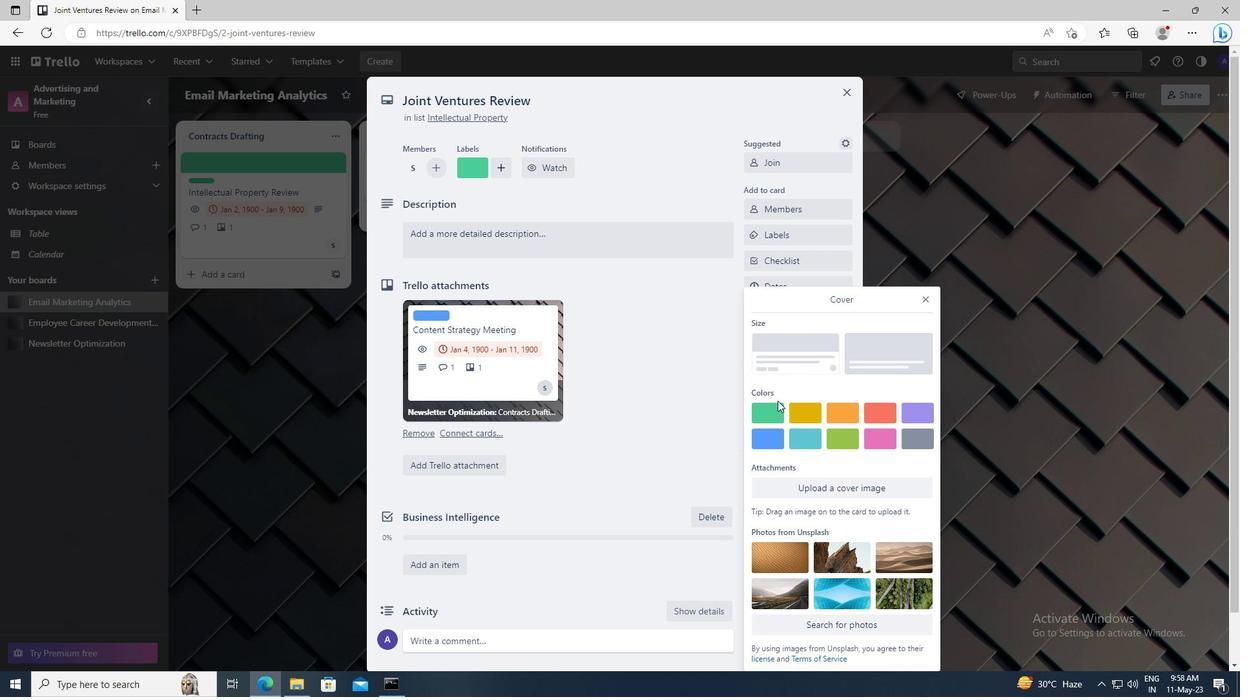 
Action: Mouse pressed left at (774, 412)
Screenshot: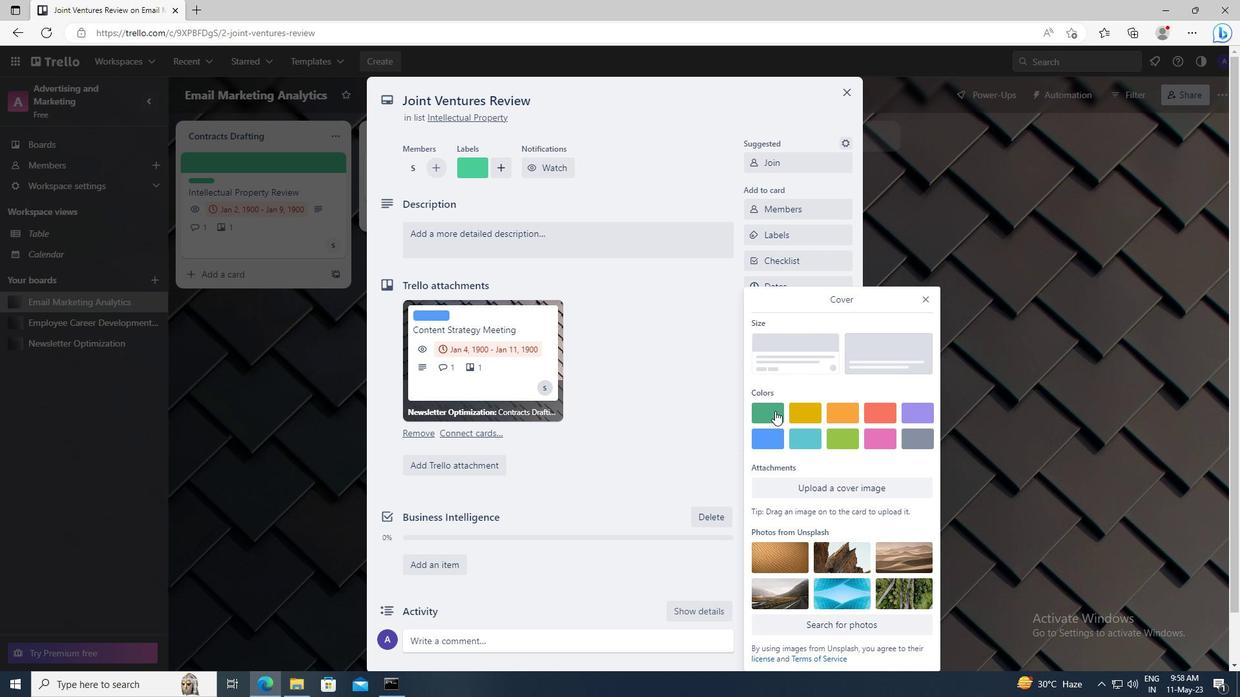 
Action: Mouse moved to (925, 277)
Screenshot: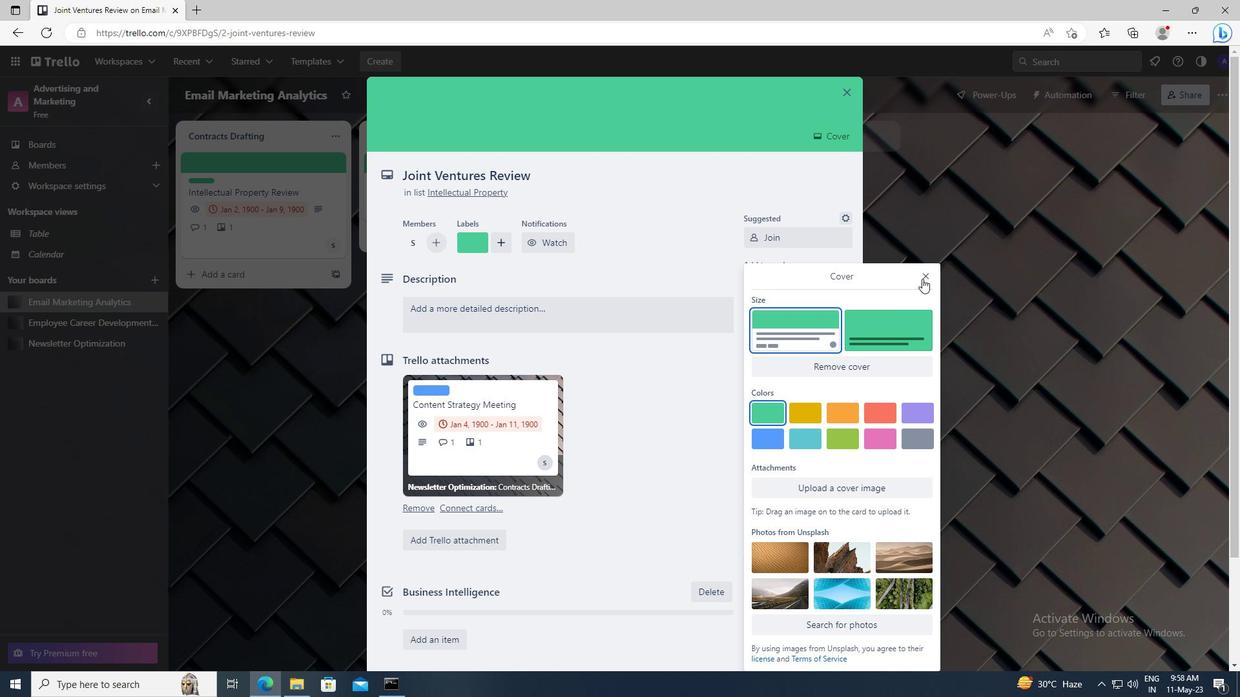 
Action: Mouse pressed left at (925, 277)
Screenshot: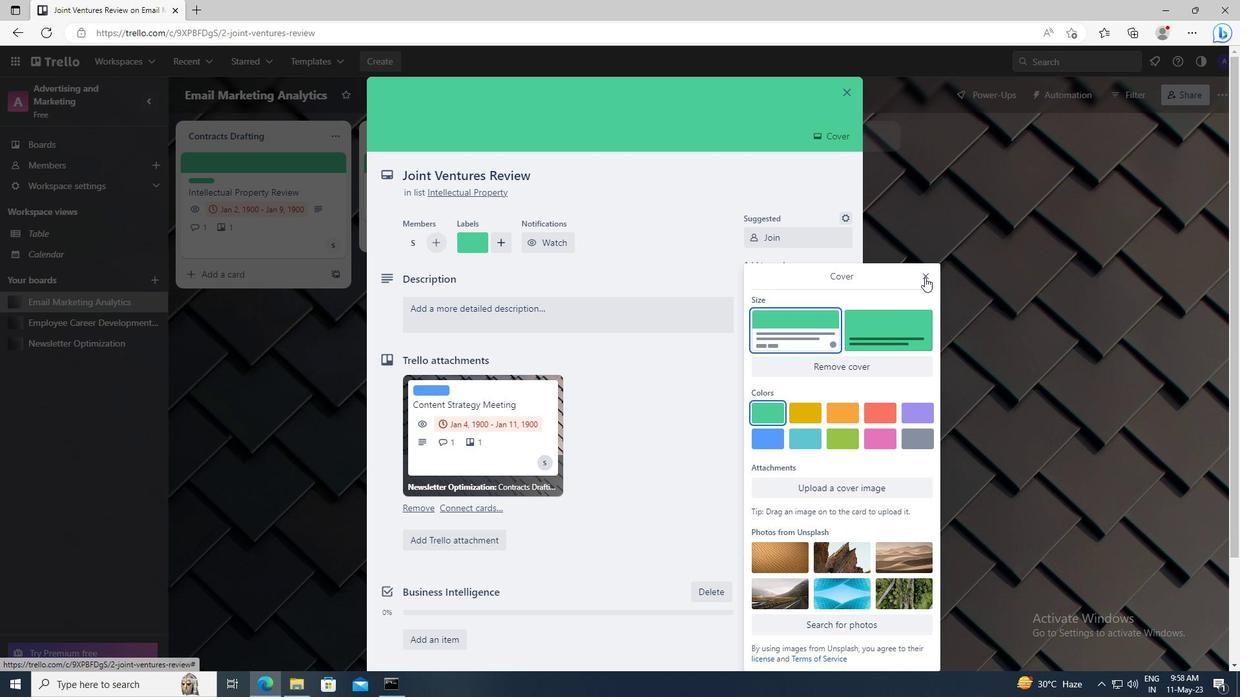 
Action: Mouse moved to (571, 323)
Screenshot: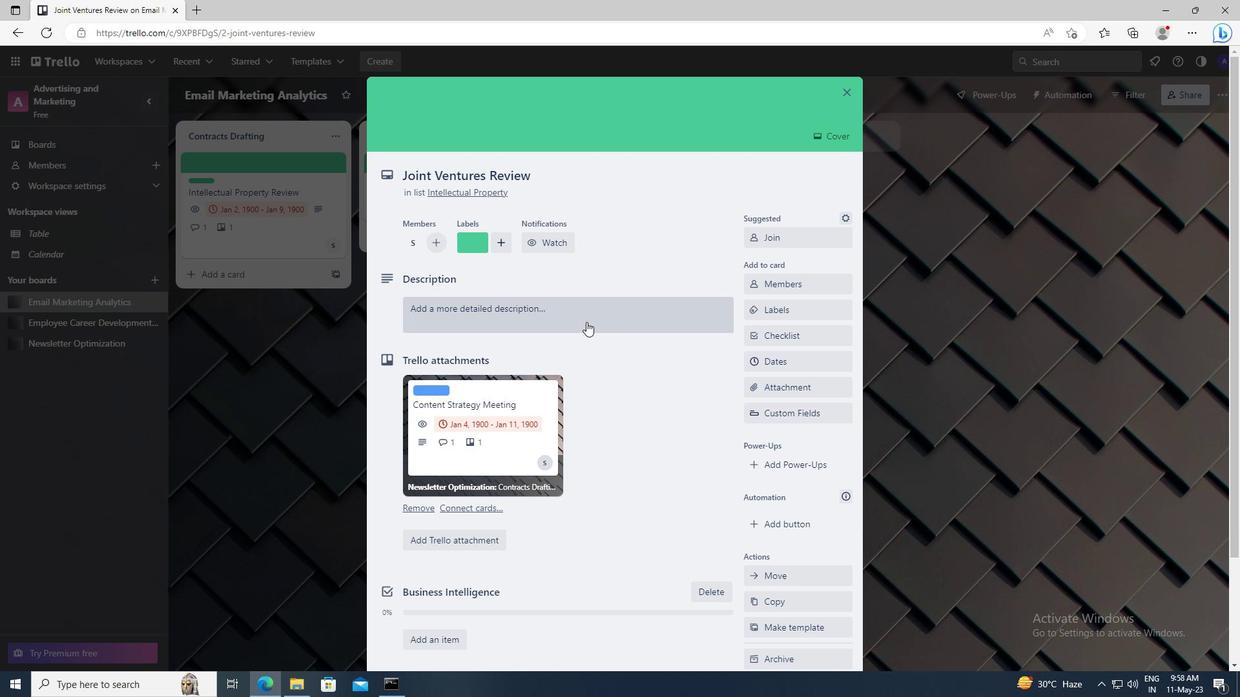 
Action: Mouse pressed left at (571, 323)
Screenshot: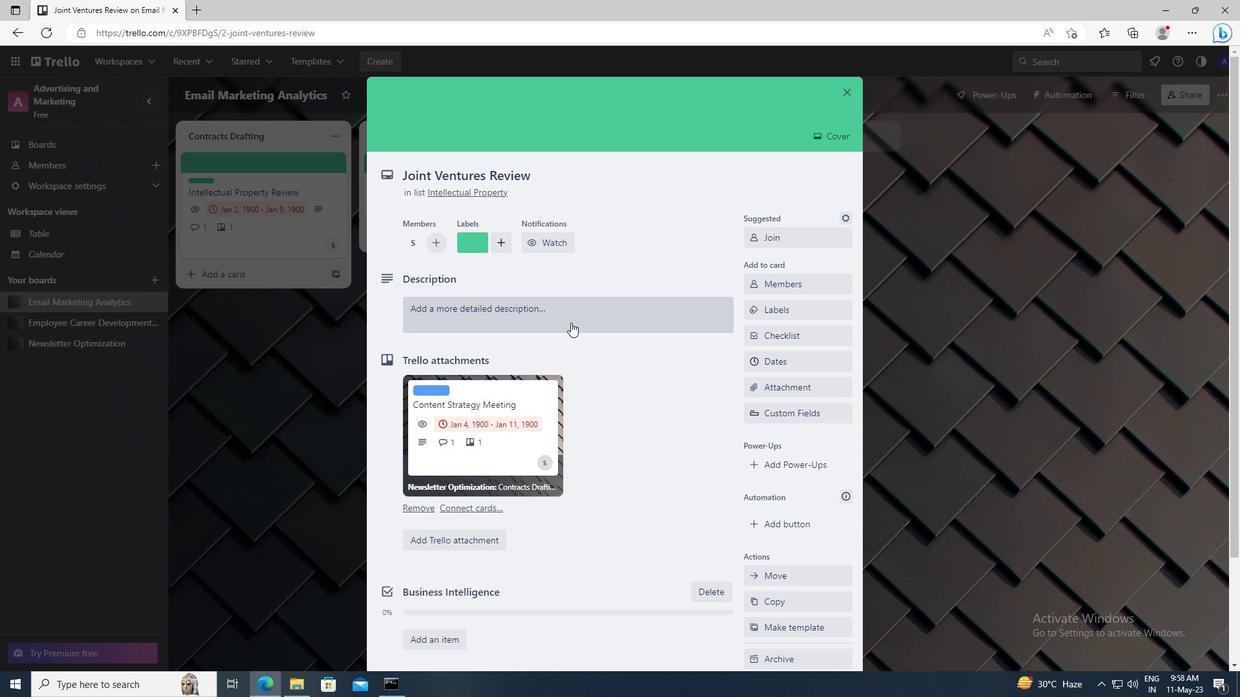 
Action: Key pressed <Key.shift>PLAN<Key.space>AND<Key.space>EXECUTE<Key.space>COMPANY<Key.space>TEAM-BUILDING<Key.space>ACTIVITY<Key.space>AT<Key.space>A<Key.space>VIRTUAL<Key.space>ESCAPE<Key.space>ROOM
Screenshot: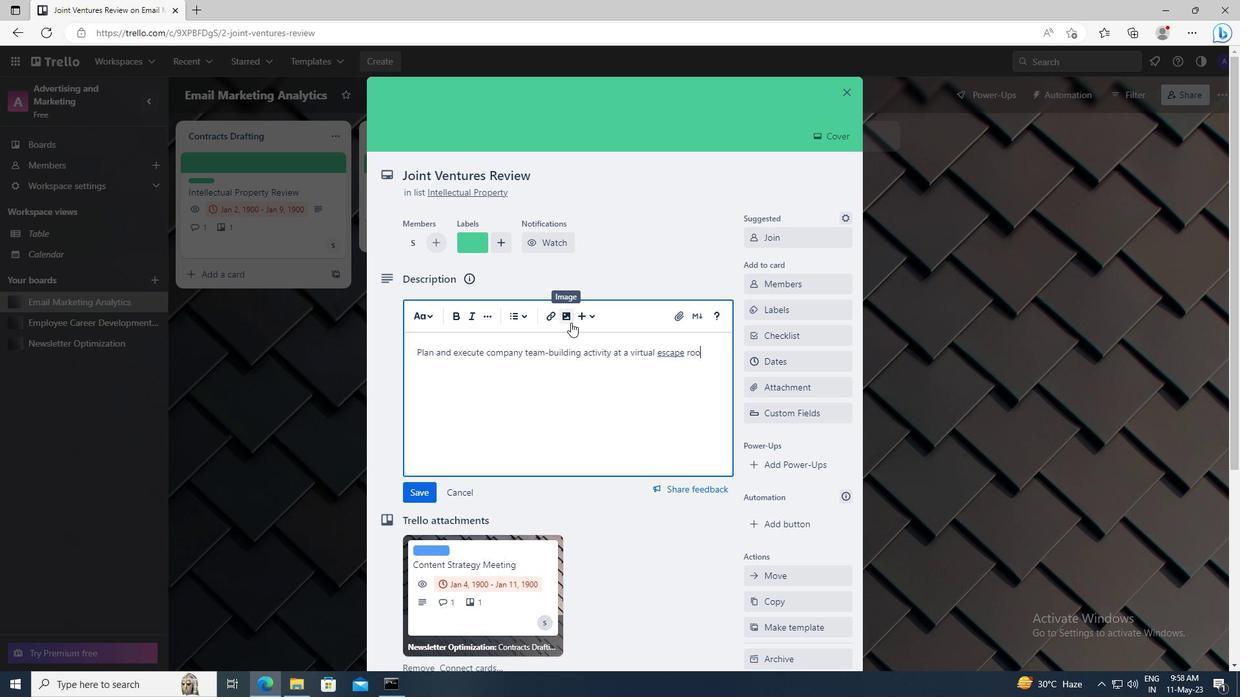 
Action: Mouse scrolled (571, 322) with delta (0, 0)
Screenshot: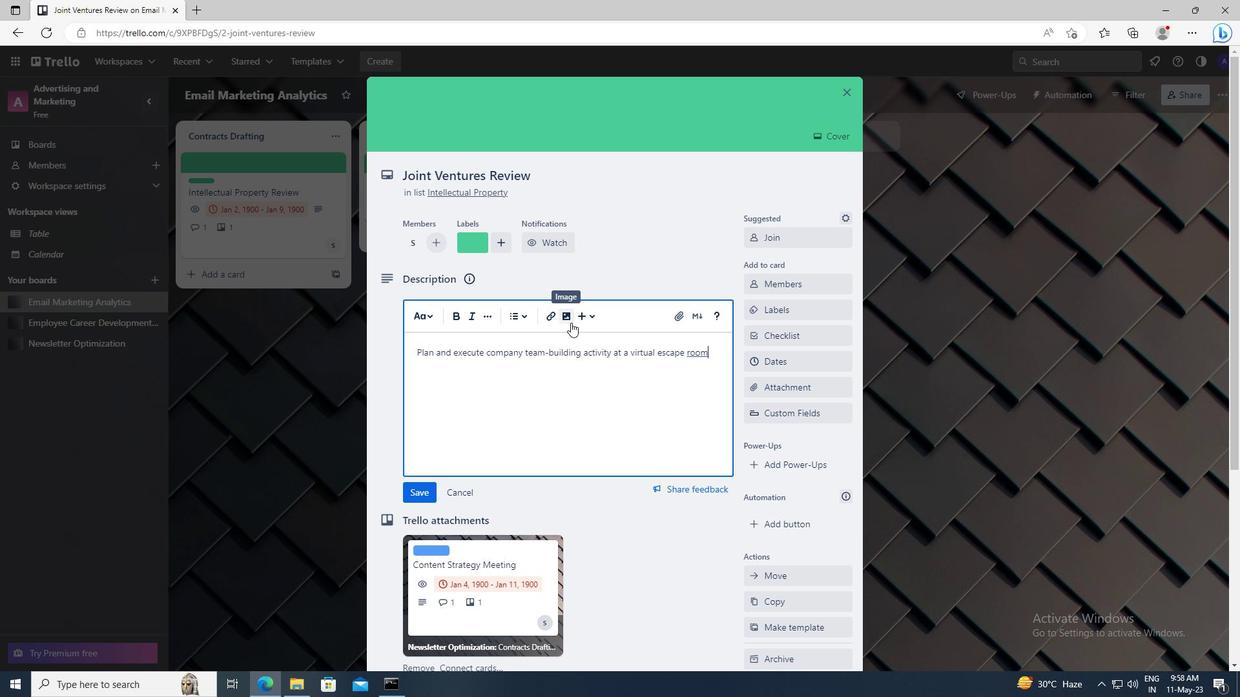 
Action: Mouse moved to (423, 398)
Screenshot: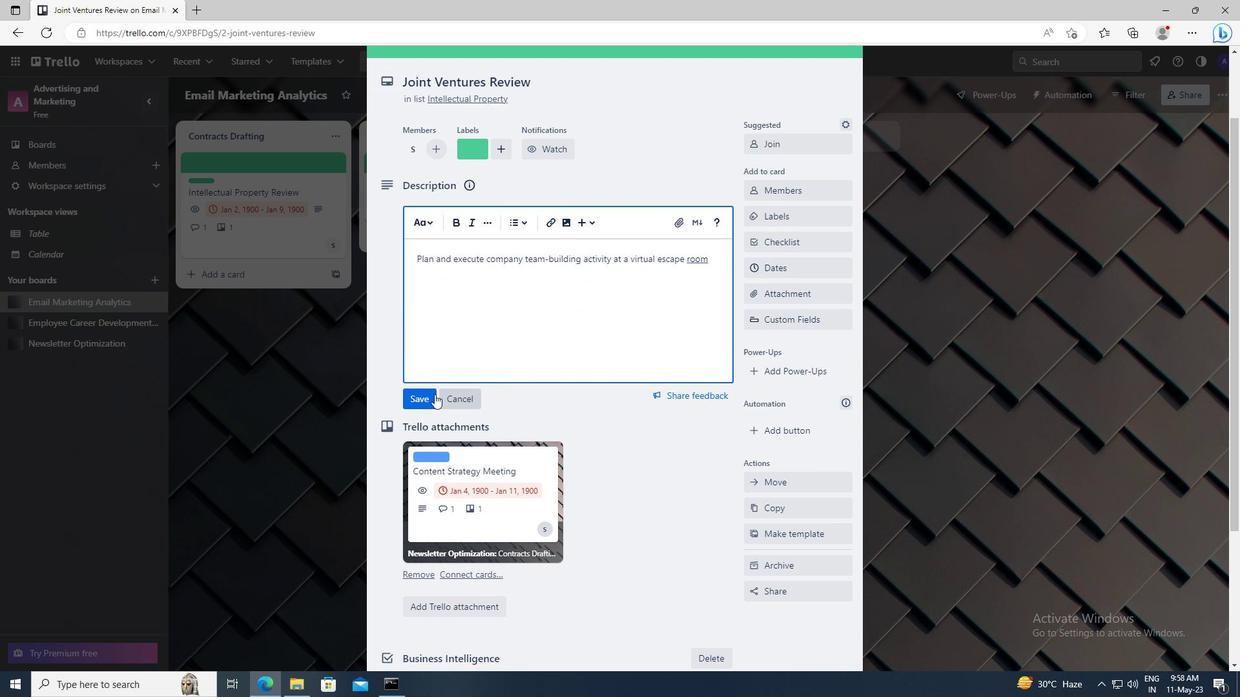
Action: Mouse pressed left at (423, 398)
Screenshot: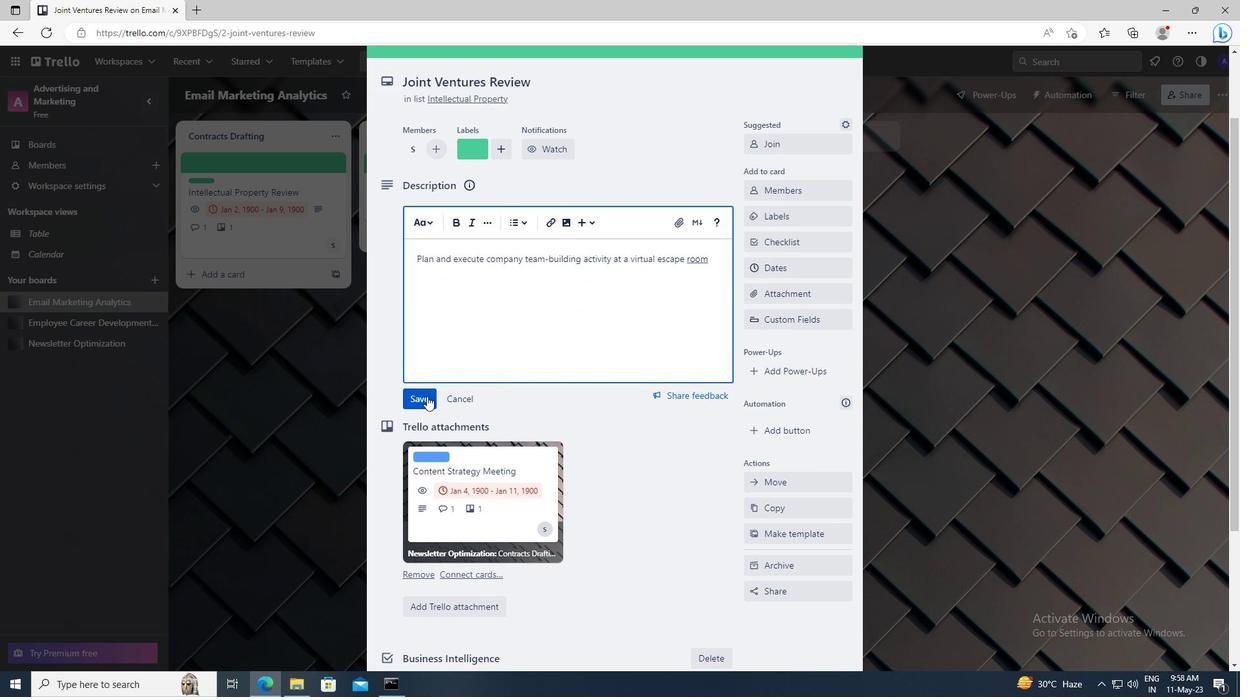 
Action: Mouse scrolled (423, 397) with delta (0, 0)
Screenshot: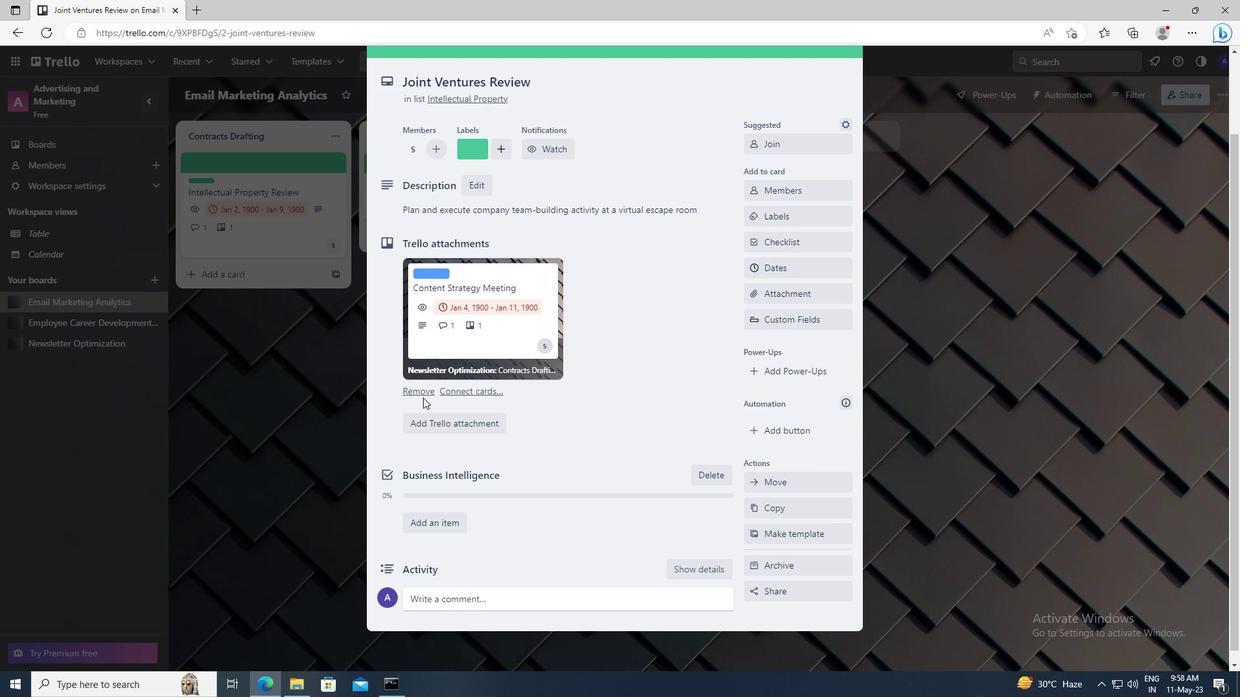 
Action: Mouse scrolled (423, 397) with delta (0, 0)
Screenshot: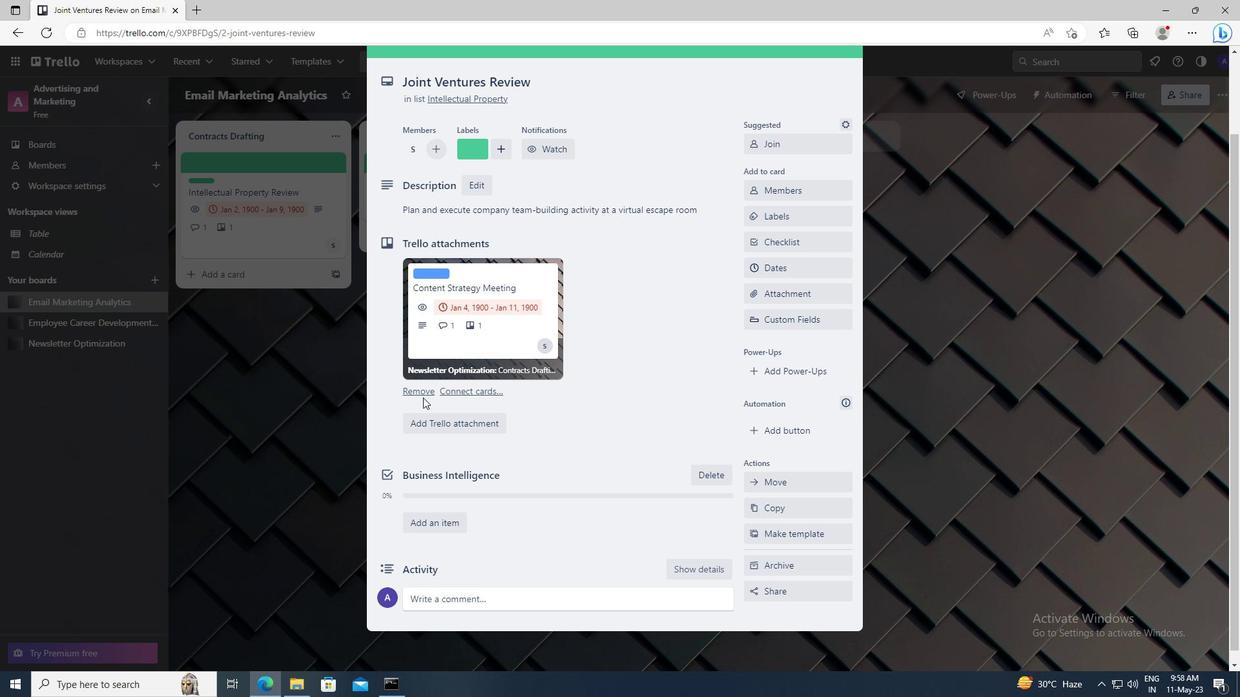 
Action: Mouse moved to (428, 585)
Screenshot: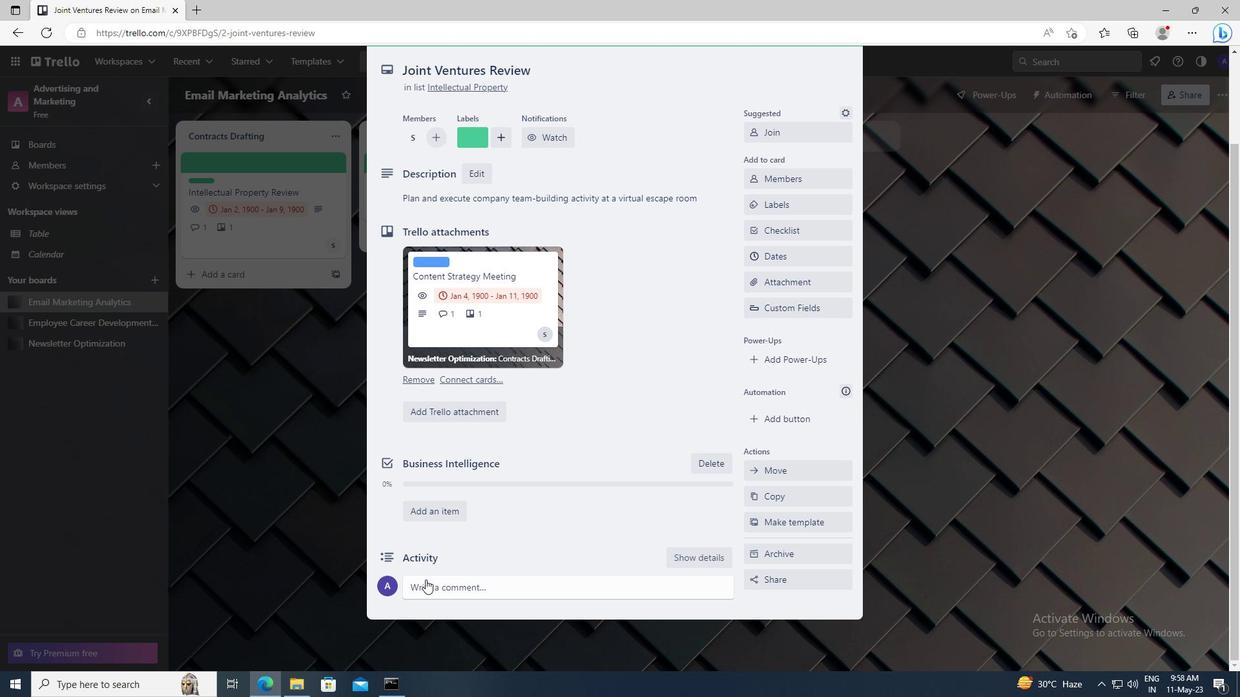 
Action: Mouse pressed left at (428, 585)
Screenshot: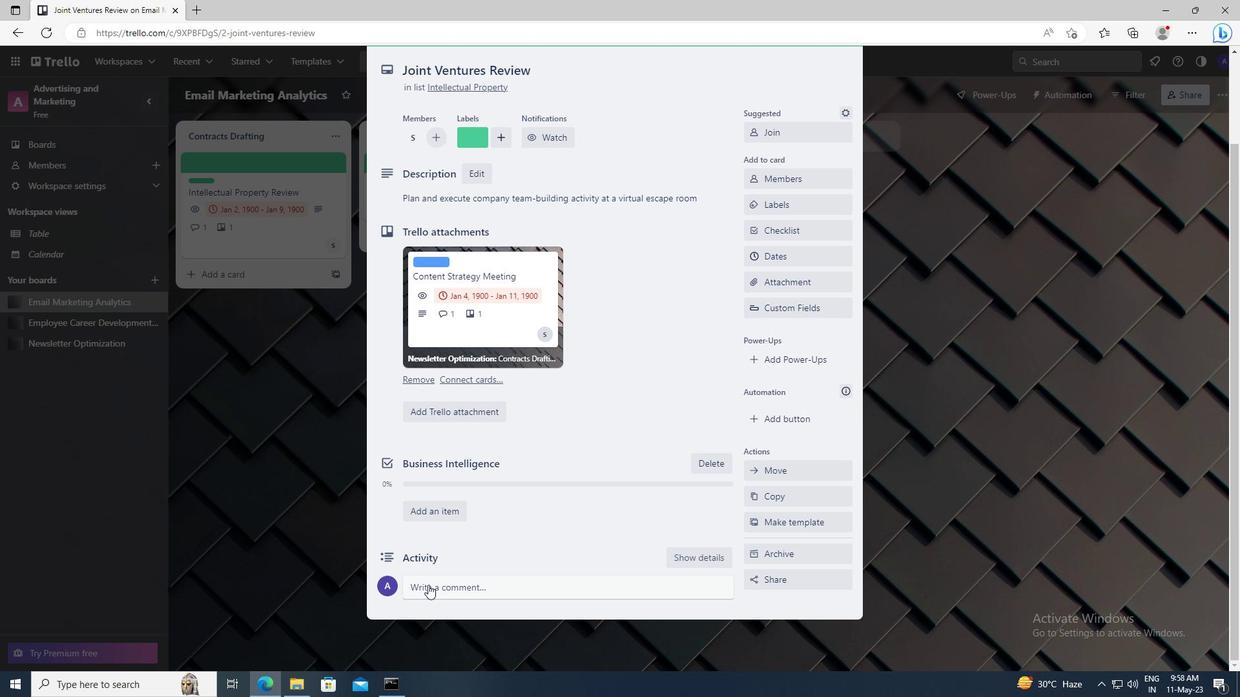 
Action: Key pressed <Key.shift>LET<Key.space>US<Key.space>MAKE<Key.space>SURE<Key.space>WE<Key.space>GIVE<Key.space>THIS<Key.space>TASK<Key.space>THE<Key.space>ATTENTION<Key.space>IT<Key.space>DESERVES<Key.space>AS<Key.space>IT<Key.space>IS<Key.space>CRUCIAL<Key.space>TO<Key.space>THE<Key.space>OVERALL<Key.space>SUCCESS<Key.space>OF<Key.space>THE<Key.space>PROJECT.
Screenshot: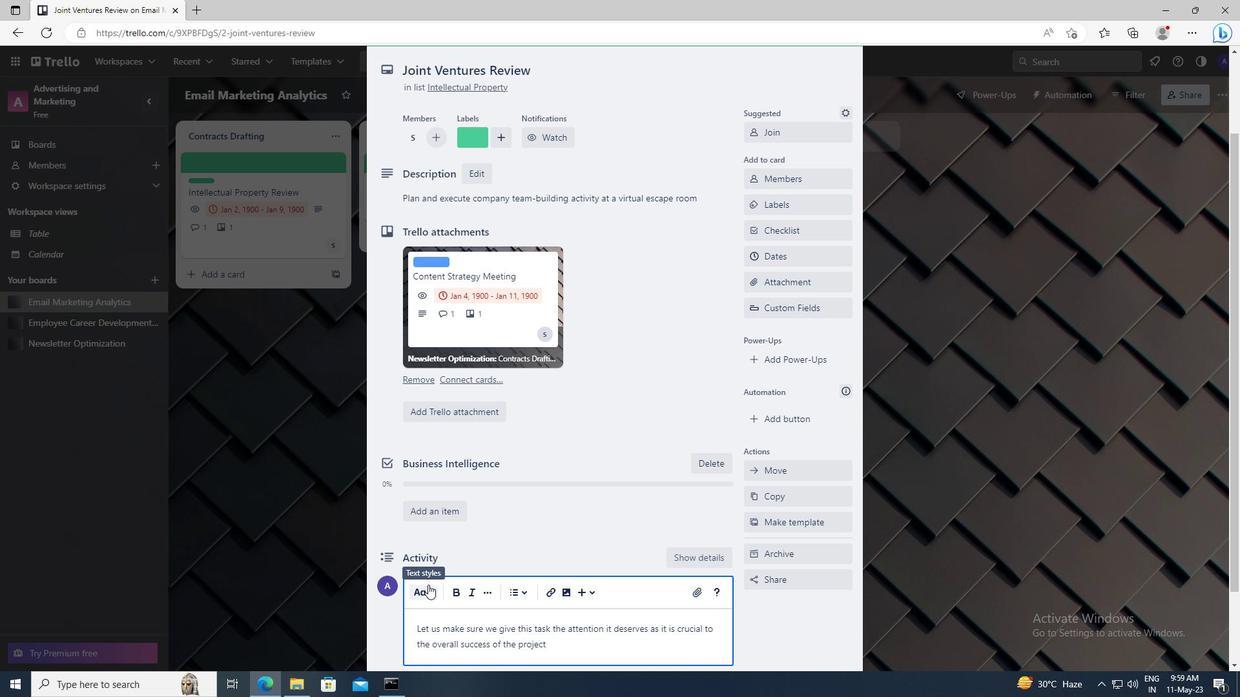 
Action: Mouse scrolled (428, 584) with delta (0, 0)
Screenshot: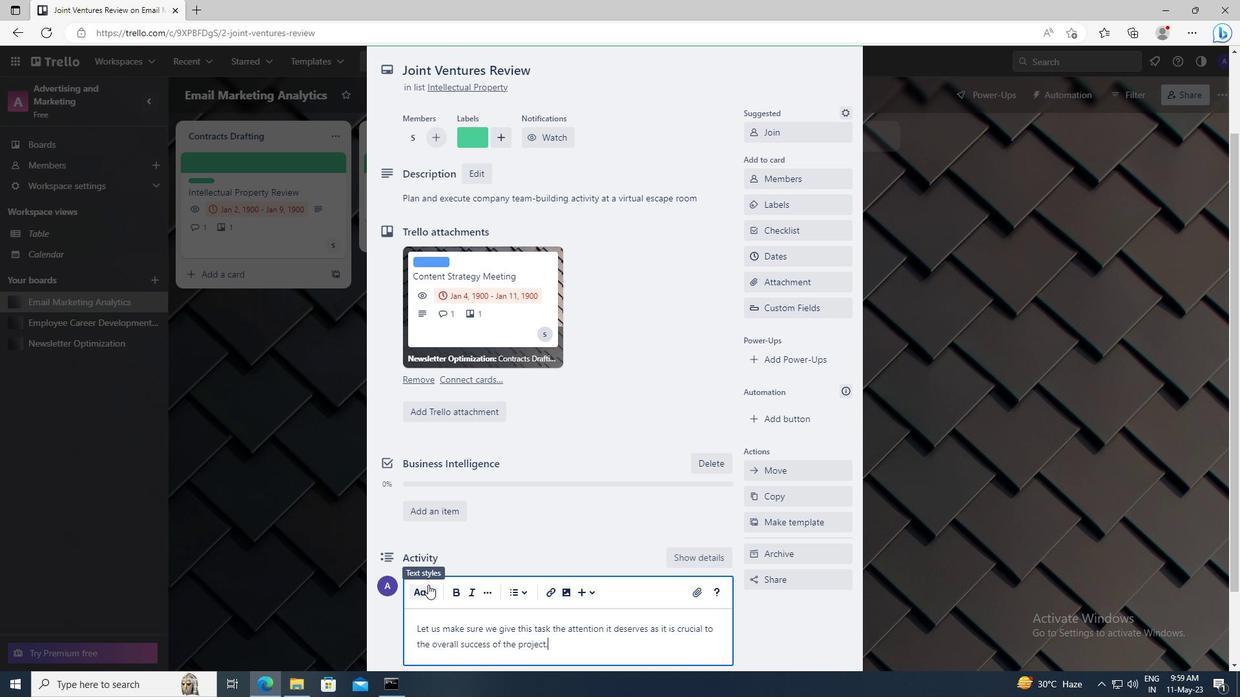 
Action: Mouse moved to (421, 593)
Screenshot: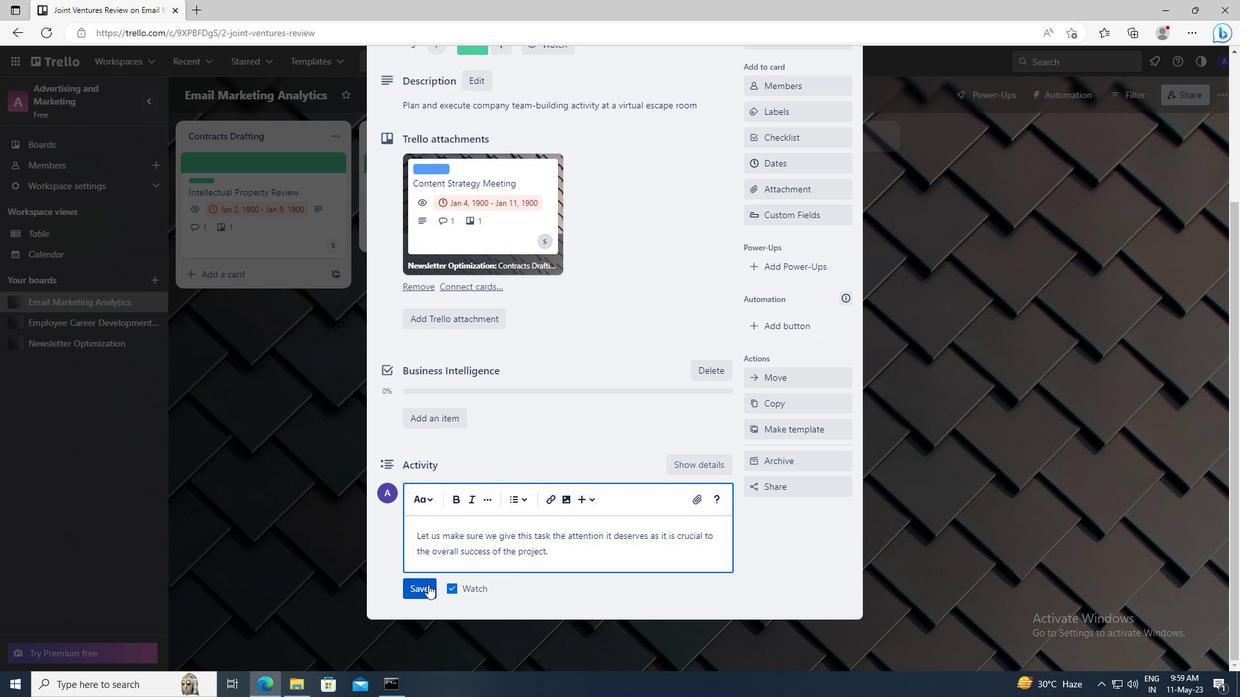 
Action: Mouse pressed left at (421, 593)
Screenshot: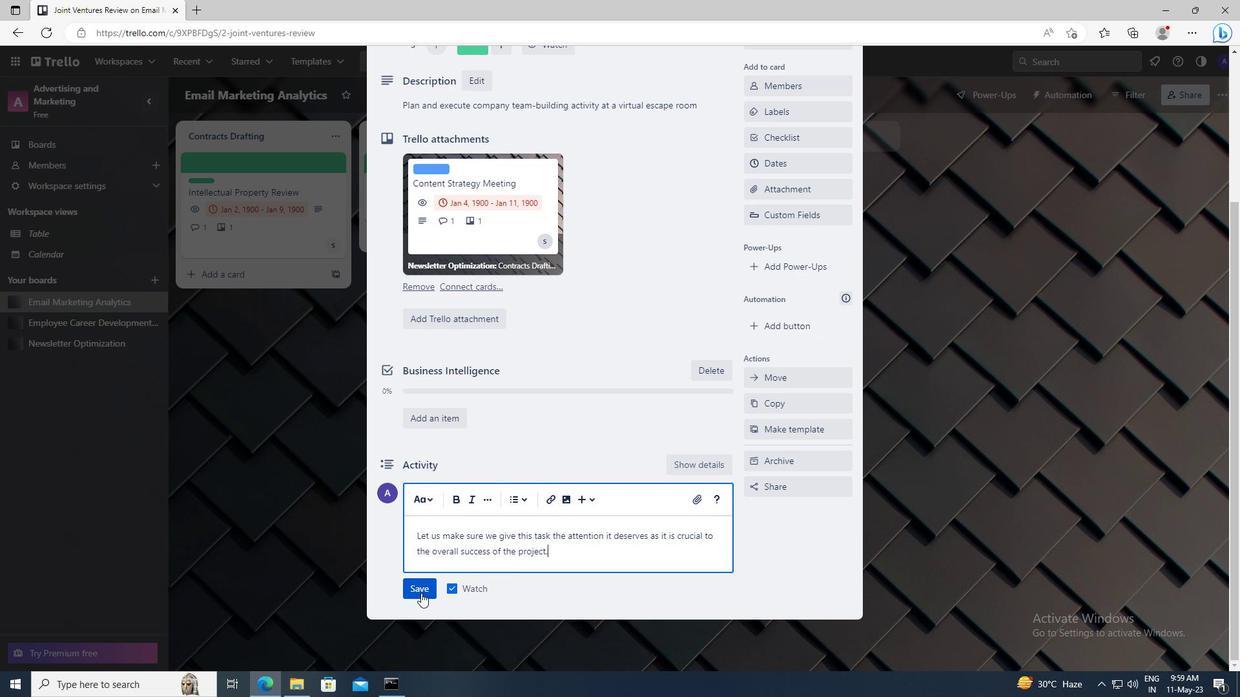 
Action: Mouse moved to (760, 437)
Screenshot: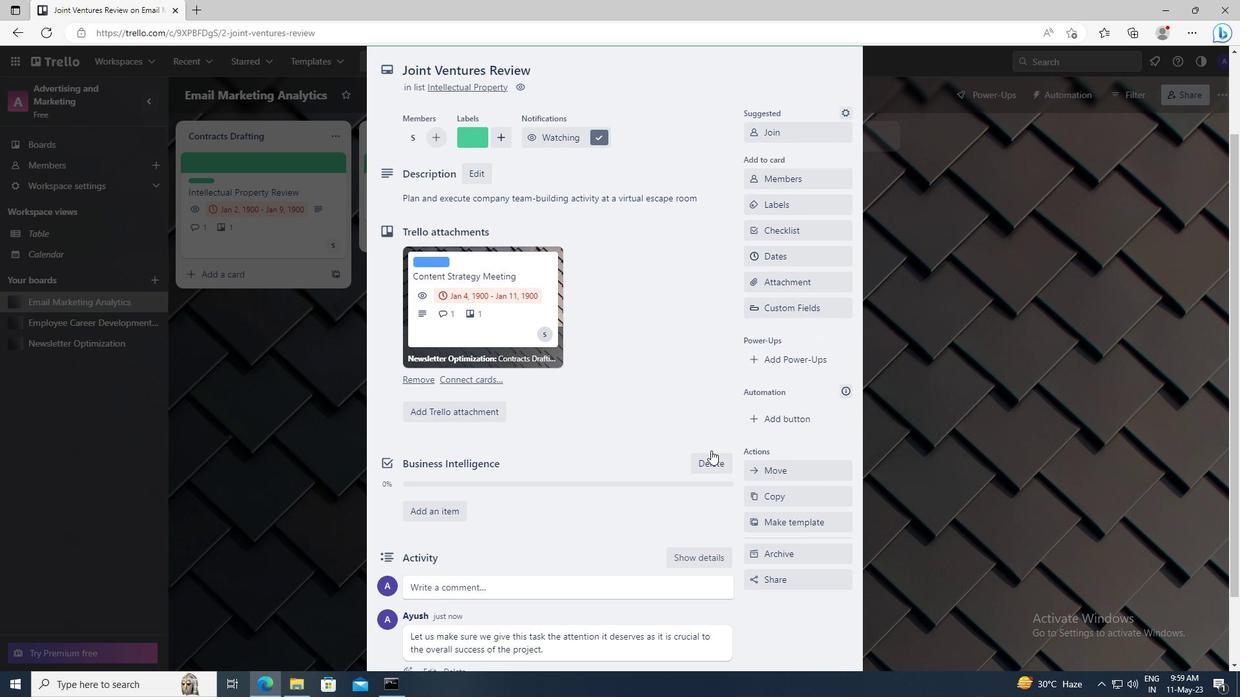 
Action: Mouse scrolled (760, 438) with delta (0, 0)
Screenshot: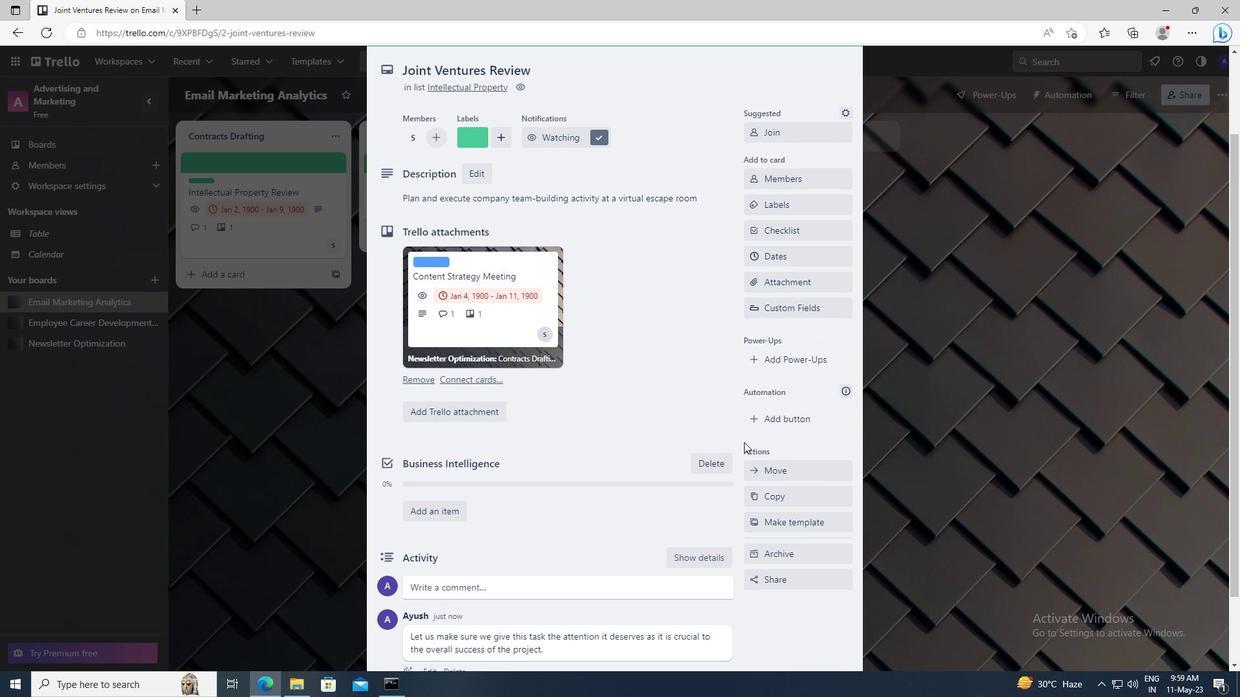 
Action: Mouse moved to (785, 353)
Screenshot: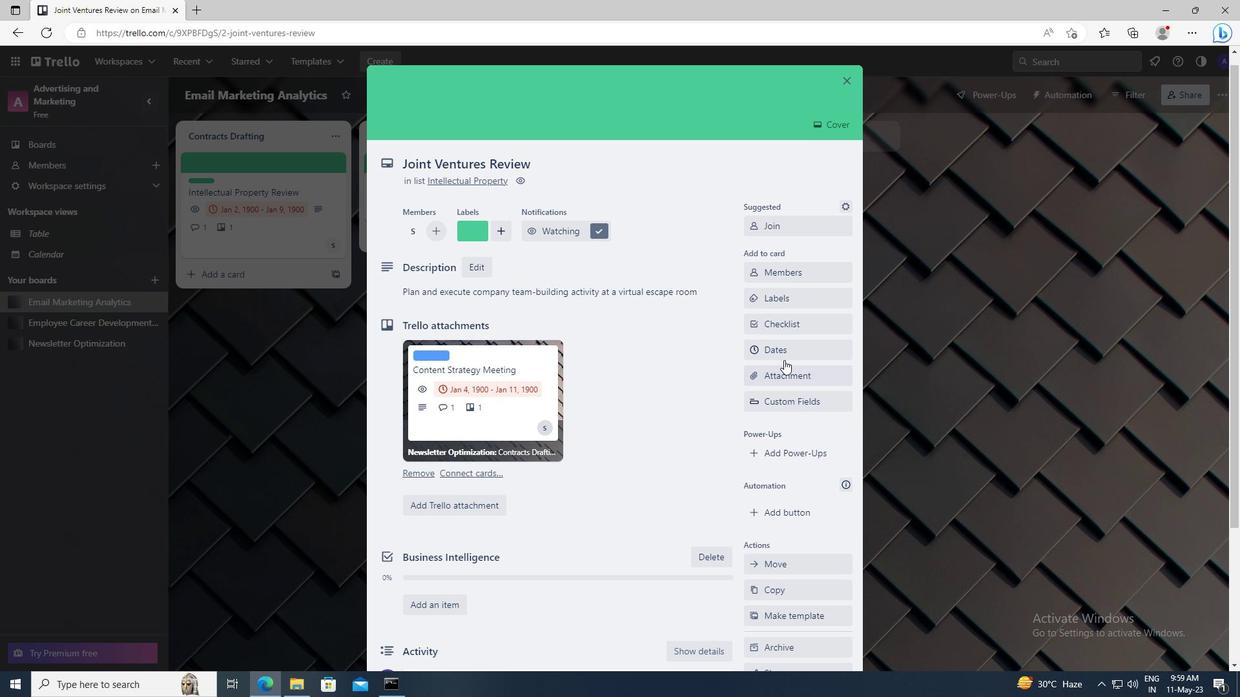 
Action: Mouse pressed left at (785, 353)
Screenshot: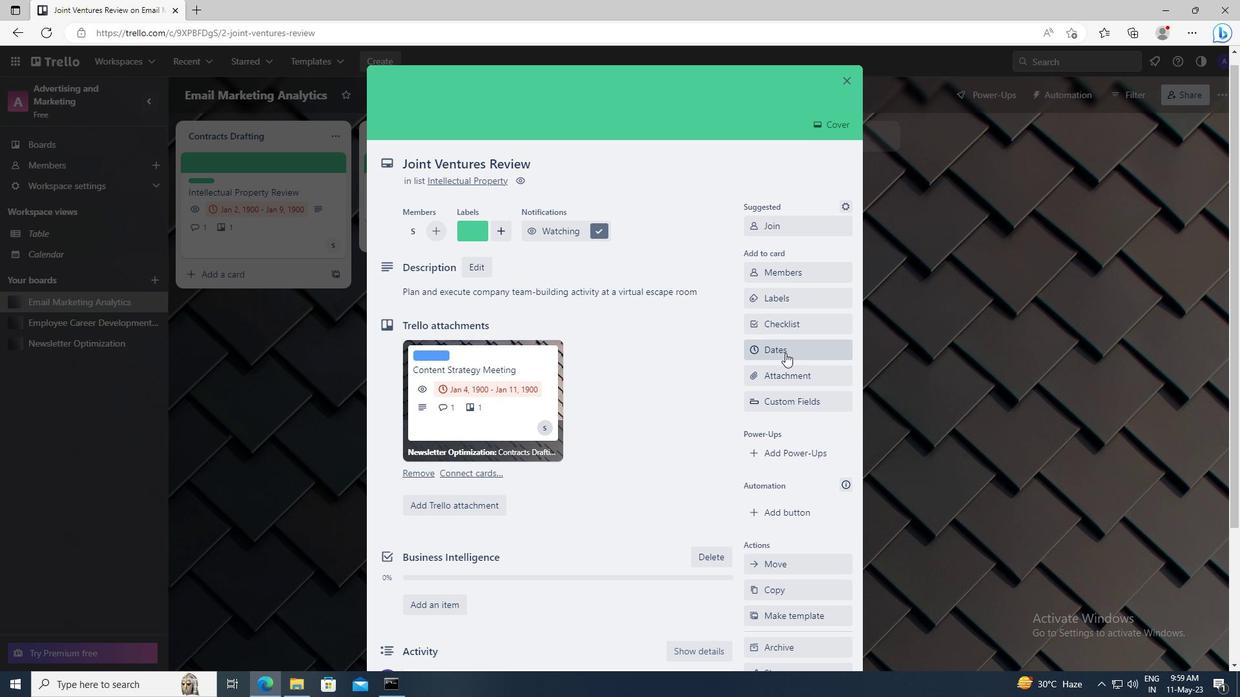 
Action: Mouse moved to (756, 329)
Screenshot: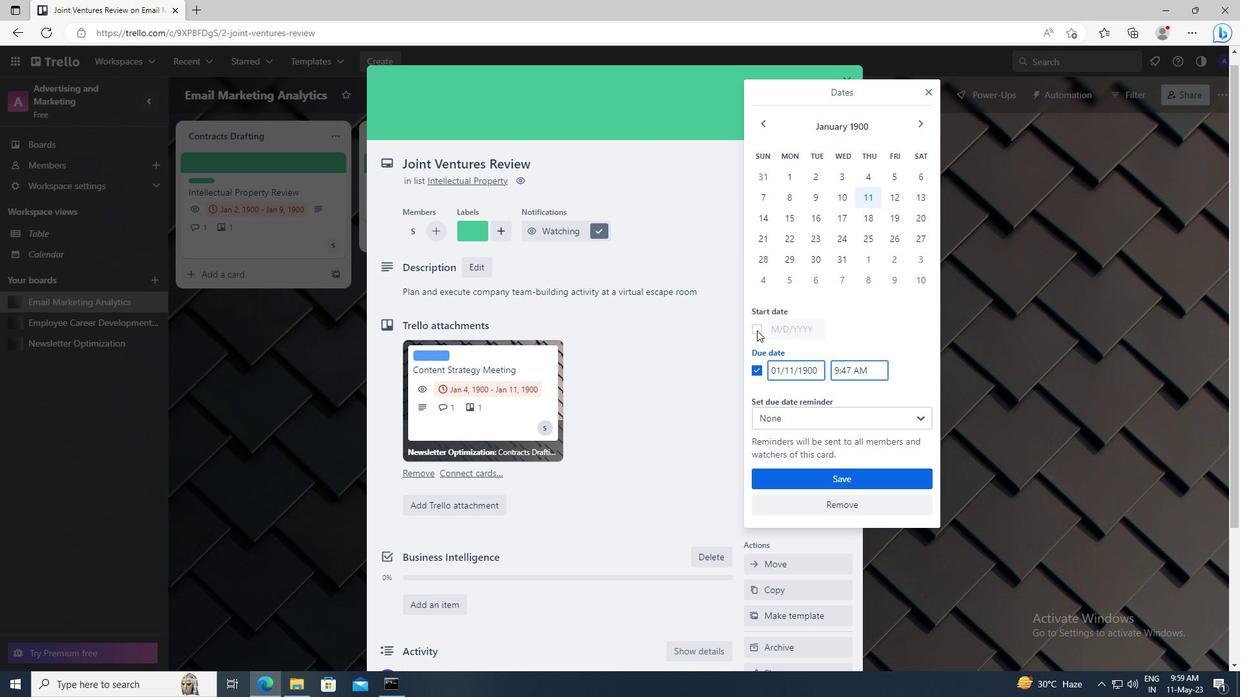 
Action: Mouse pressed left at (756, 329)
Screenshot: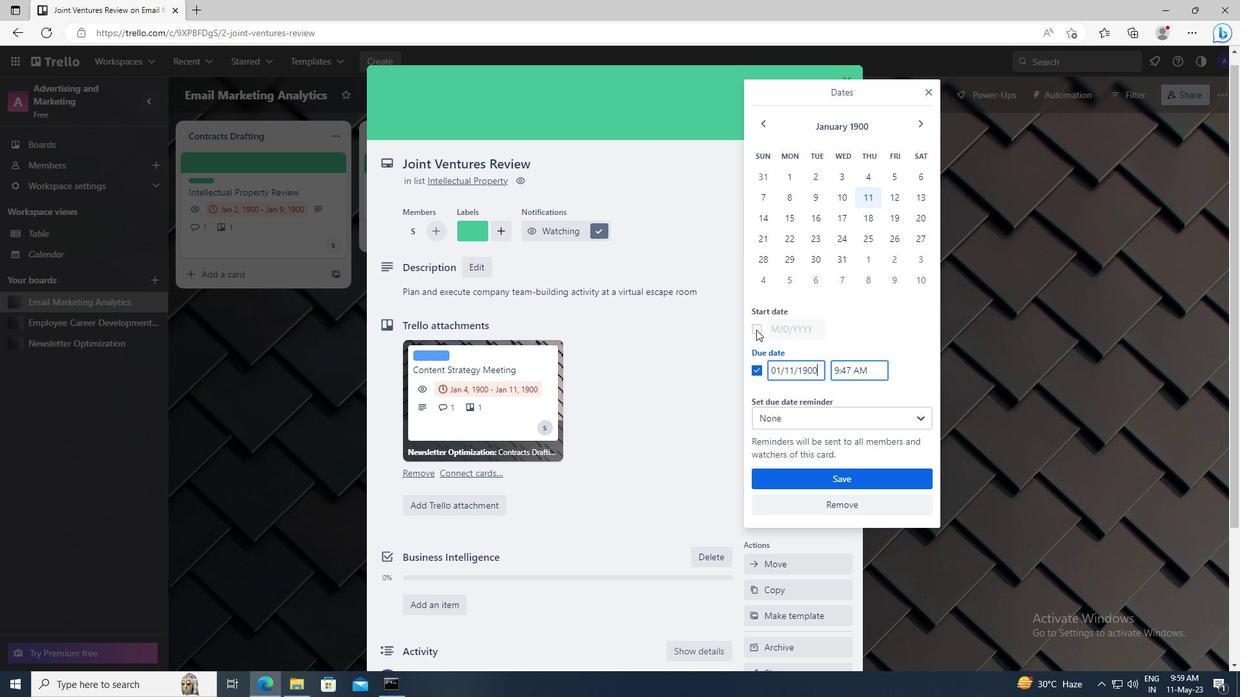 
Action: Mouse moved to (819, 326)
Screenshot: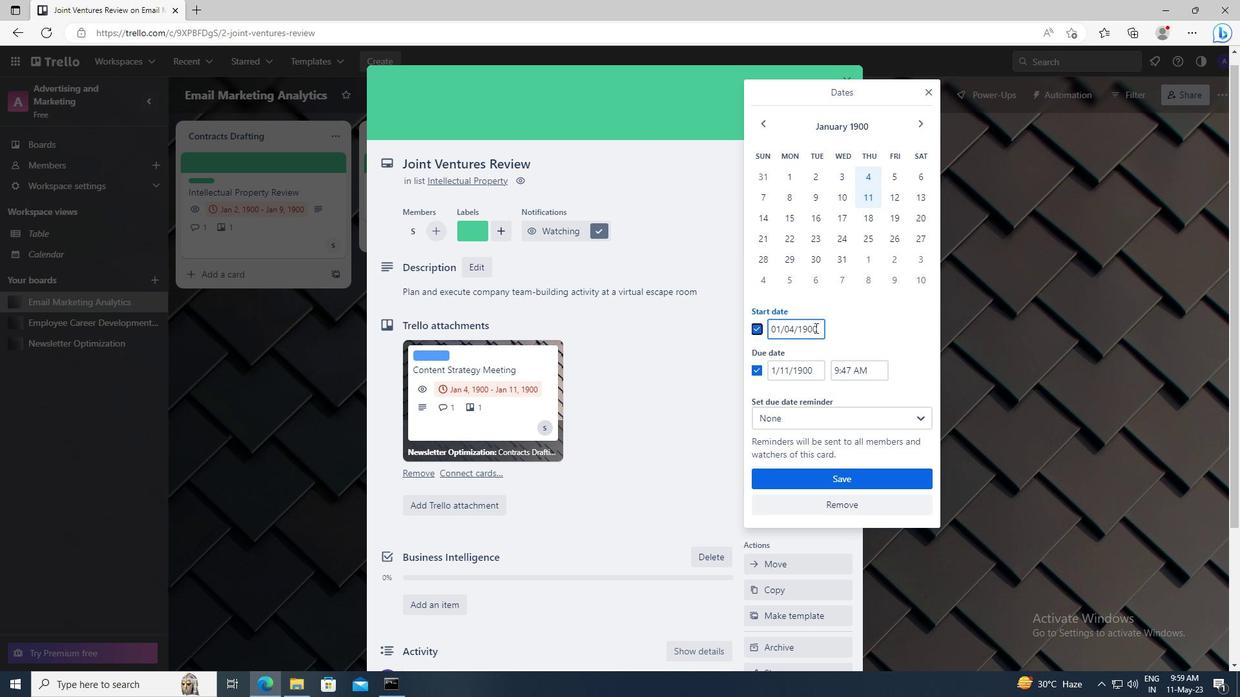 
Action: Mouse pressed left at (819, 326)
Screenshot: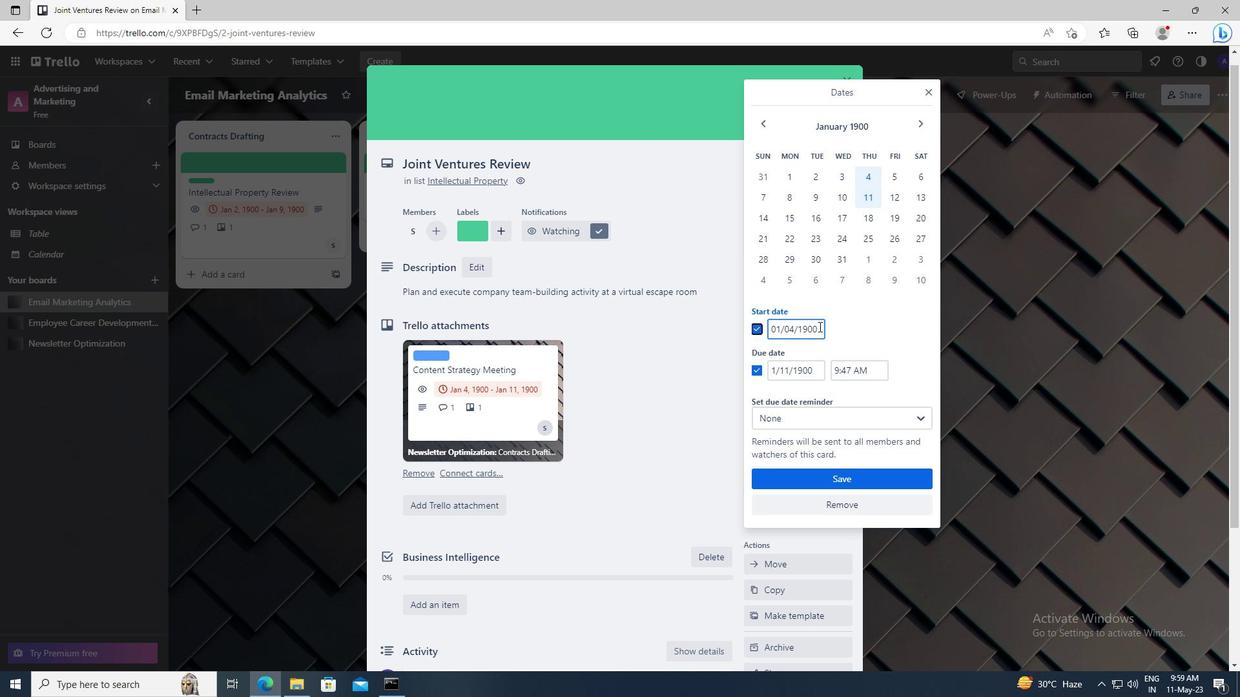 
Action: Key pressed <Key.left><Key.left><Key.left><Key.left><Key.left><Key.backspace>5
Screenshot: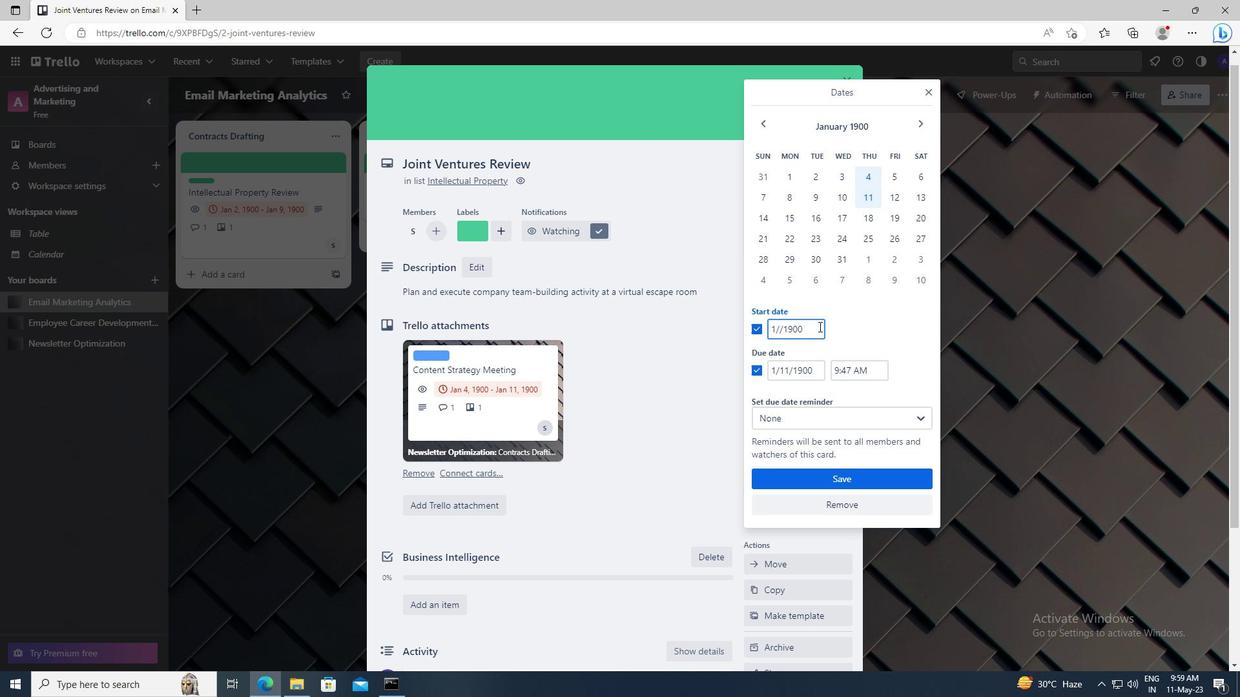 
Action: Mouse moved to (821, 370)
Screenshot: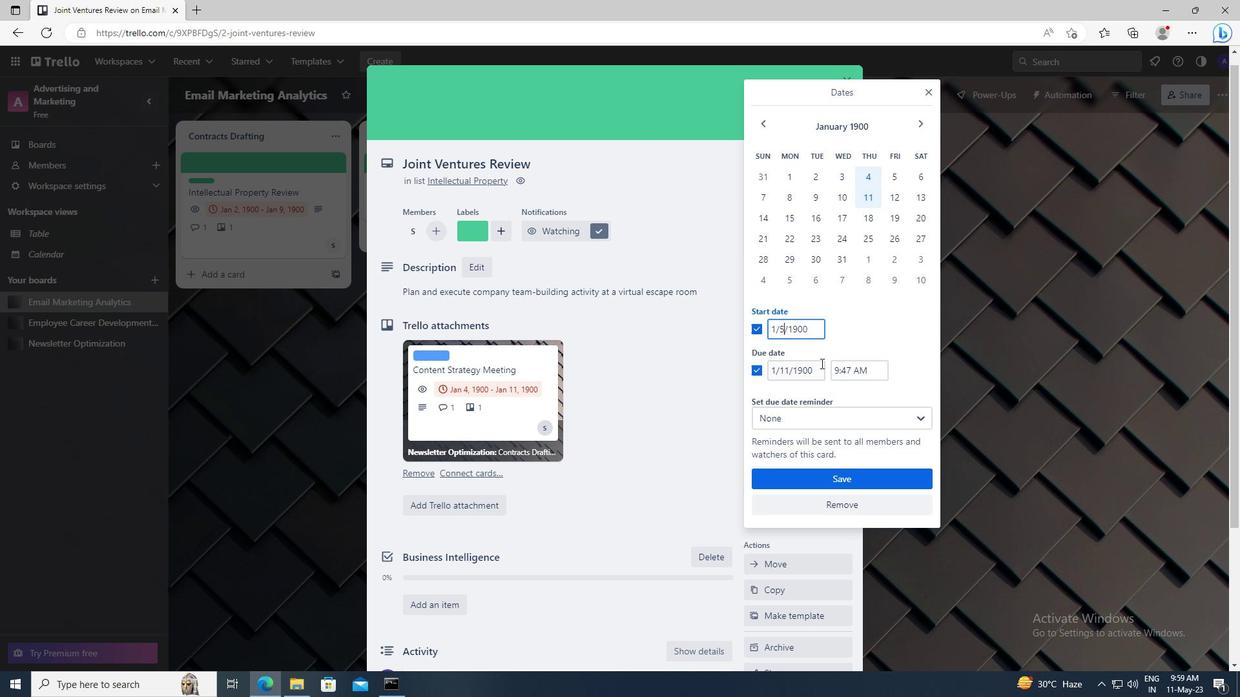 
Action: Mouse pressed left at (821, 370)
Screenshot: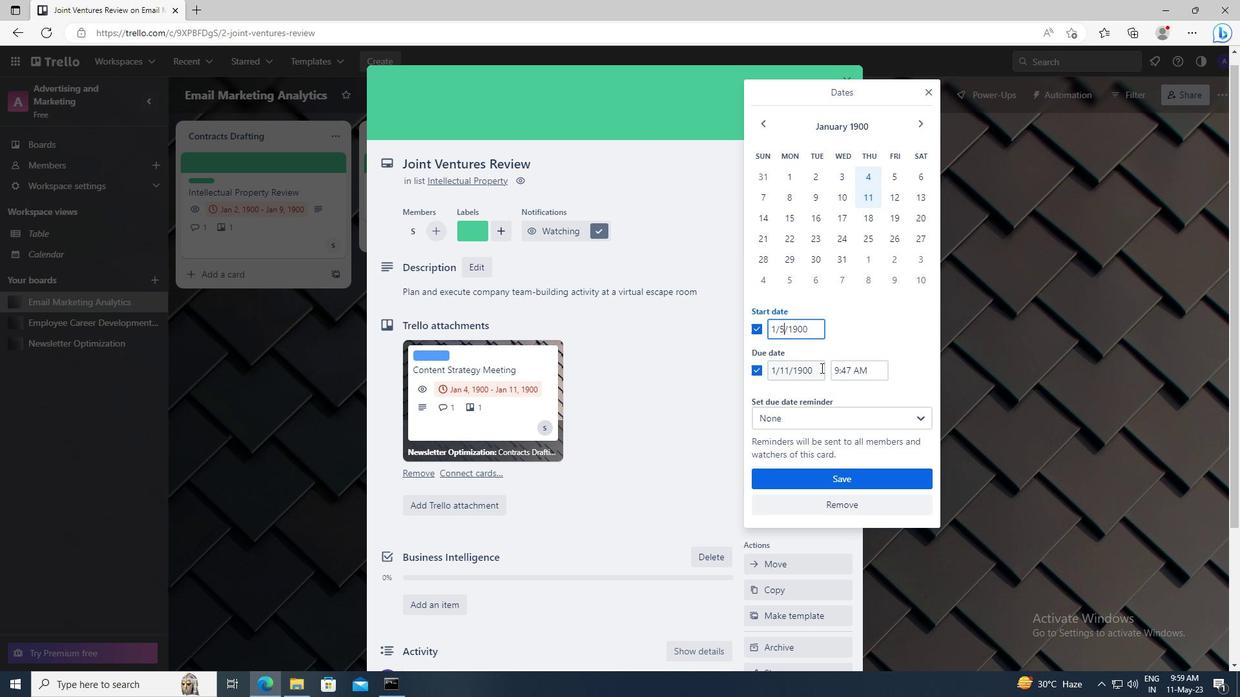 
Action: Key pressed <Key.left><Key.left><Key.left><Key.left><Key.left><Key.backspace><Key.backspace>12
Screenshot: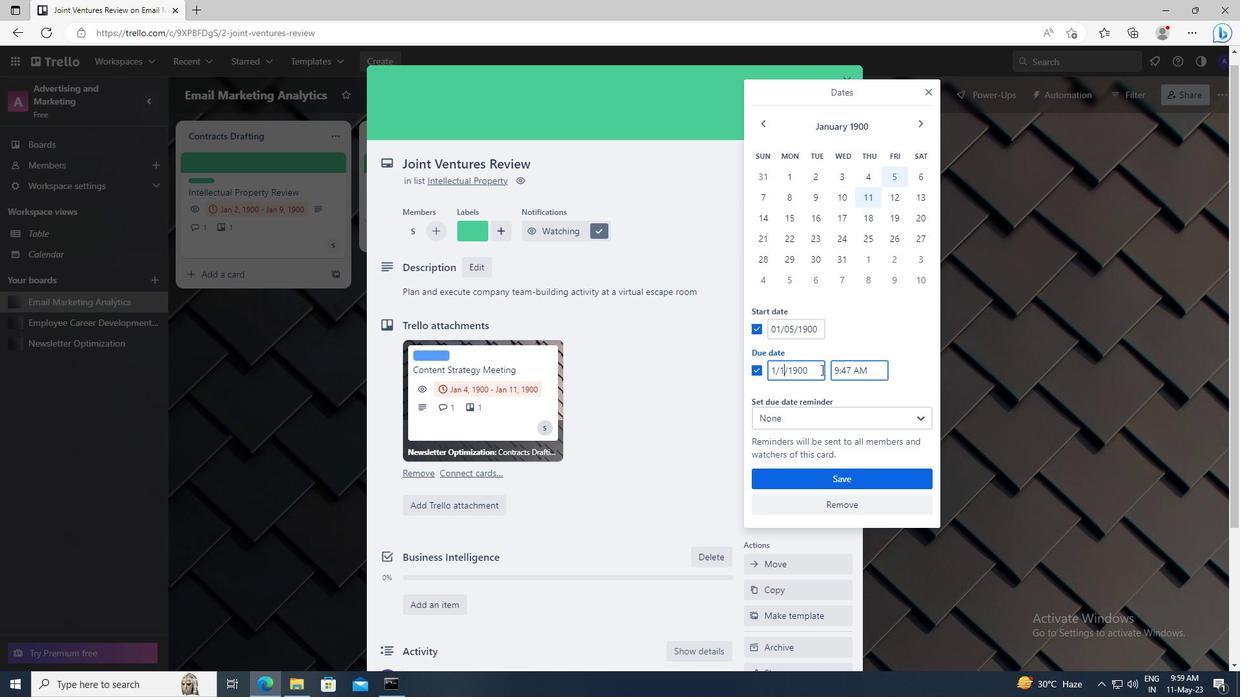 
Action: Mouse moved to (834, 478)
Screenshot: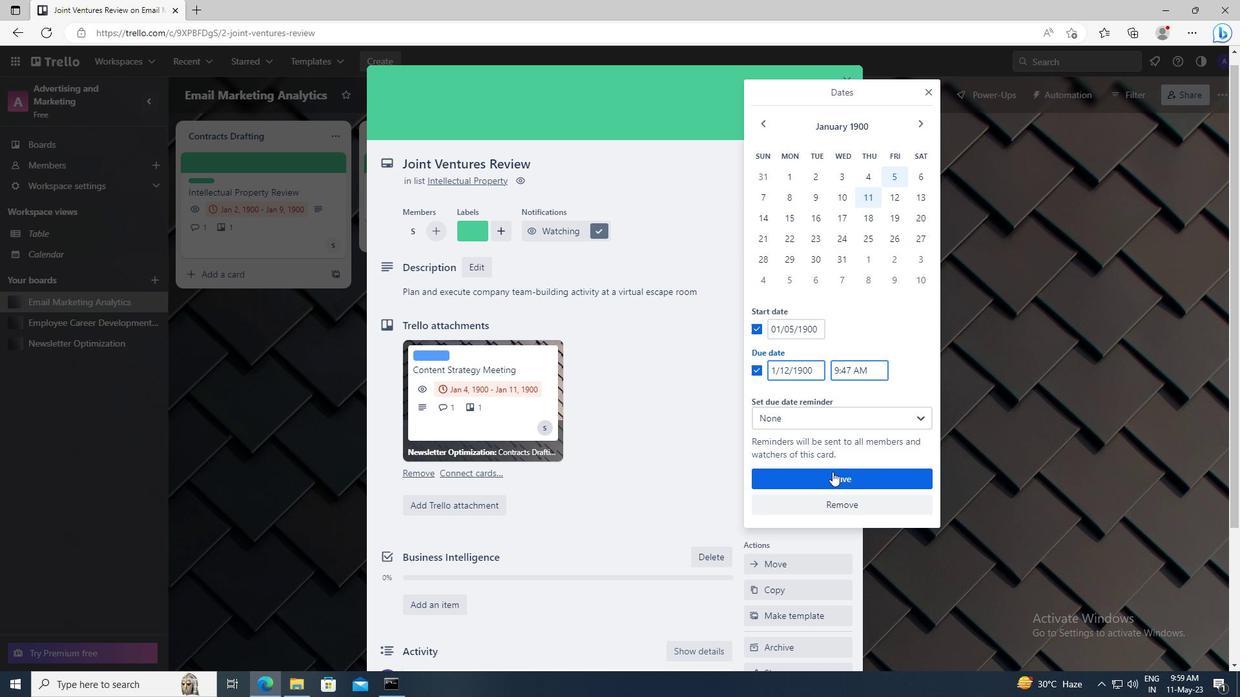 
Action: Mouse pressed left at (834, 478)
Screenshot: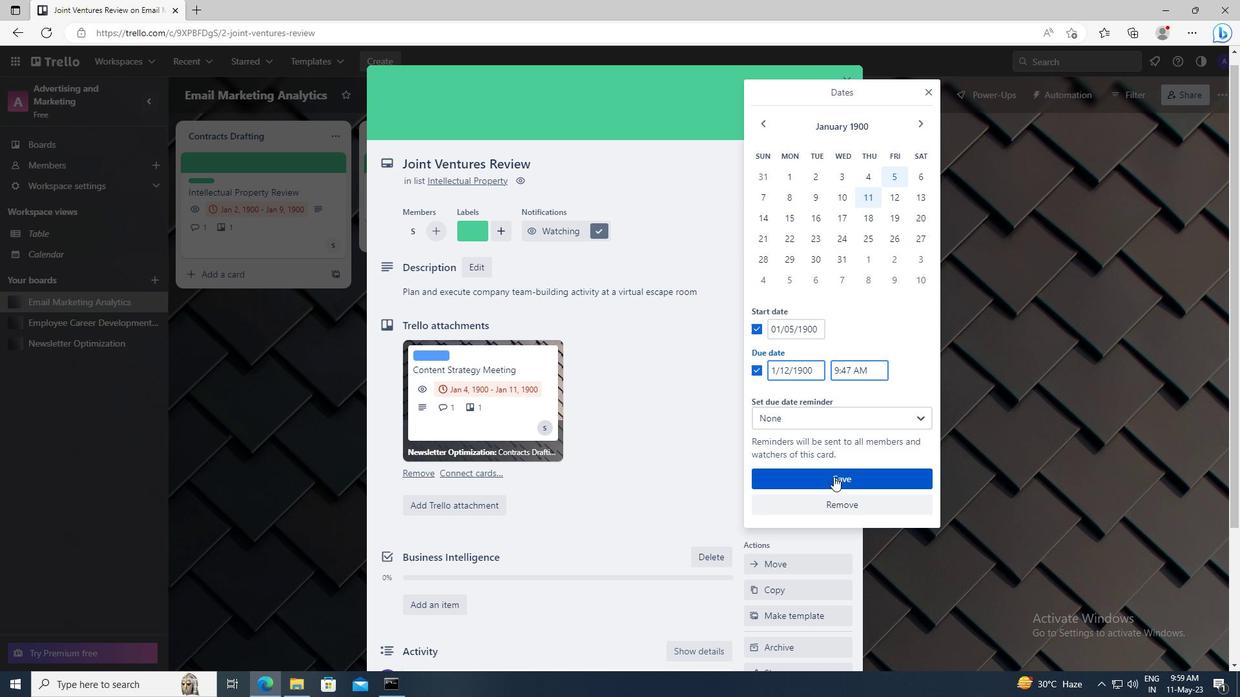 
